Task: Send an email with the signature Kenneth Davis with the subject Apology for a shipping error and the message I would like to request a meeting to discuss the upcoming marketing event. from softage.6@softage.net to softage.10@softage.net and move the email from Sent Items to the folder Product development
Action: Mouse moved to (97, 91)
Screenshot: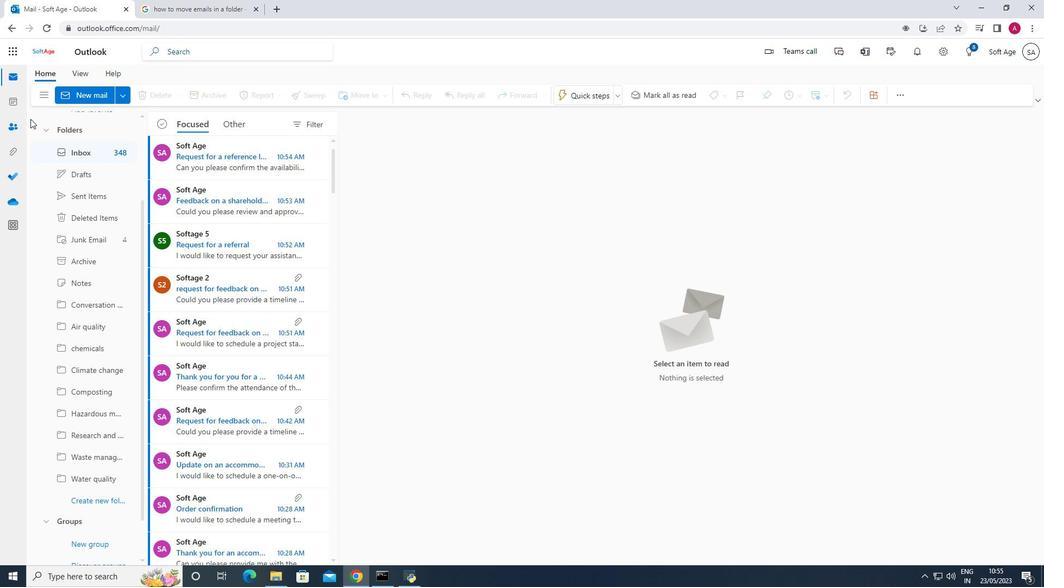 
Action: Mouse pressed left at (97, 91)
Screenshot: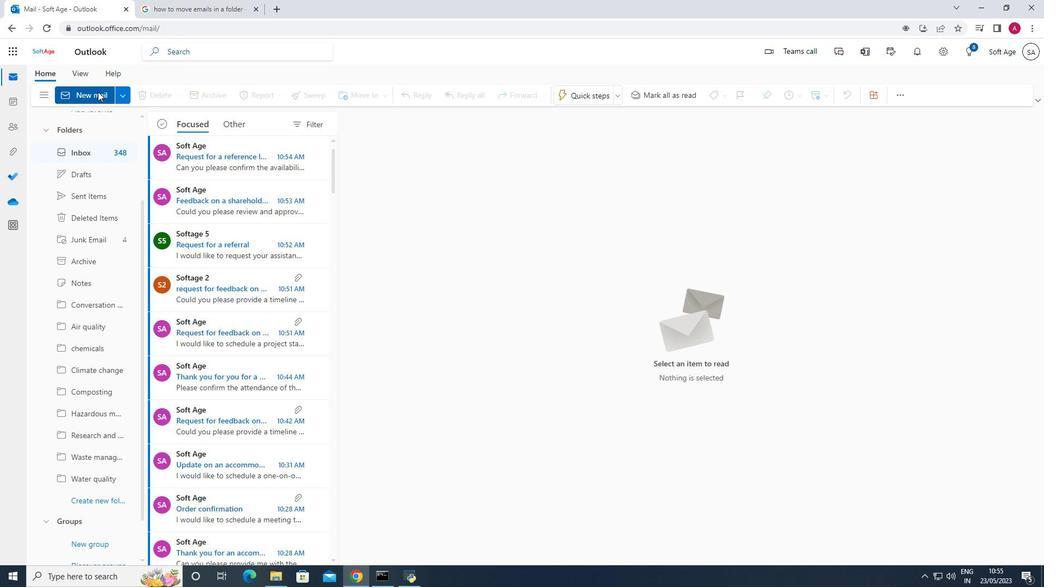 
Action: Mouse moved to (745, 91)
Screenshot: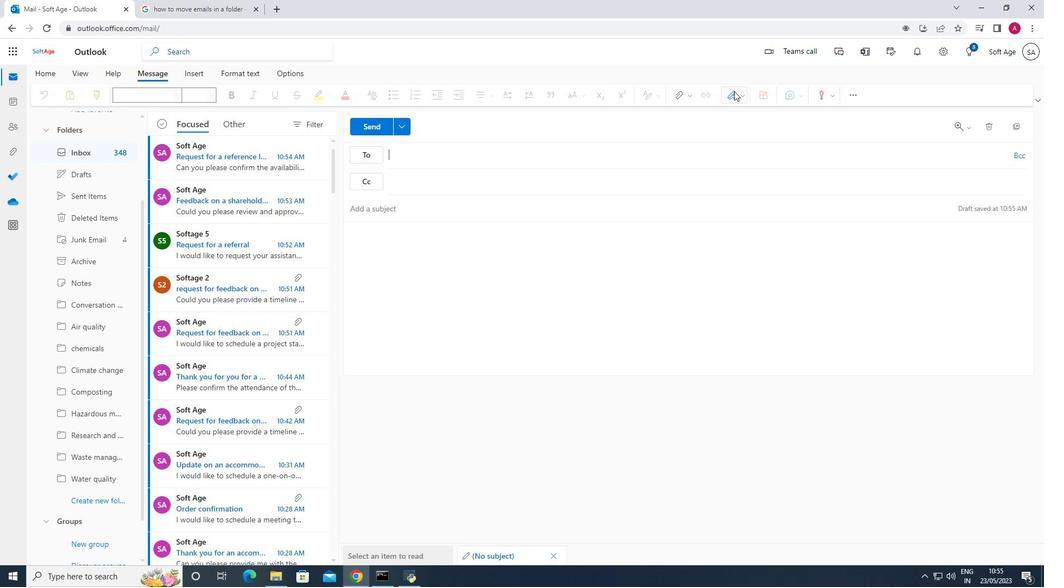 
Action: Mouse pressed left at (745, 91)
Screenshot: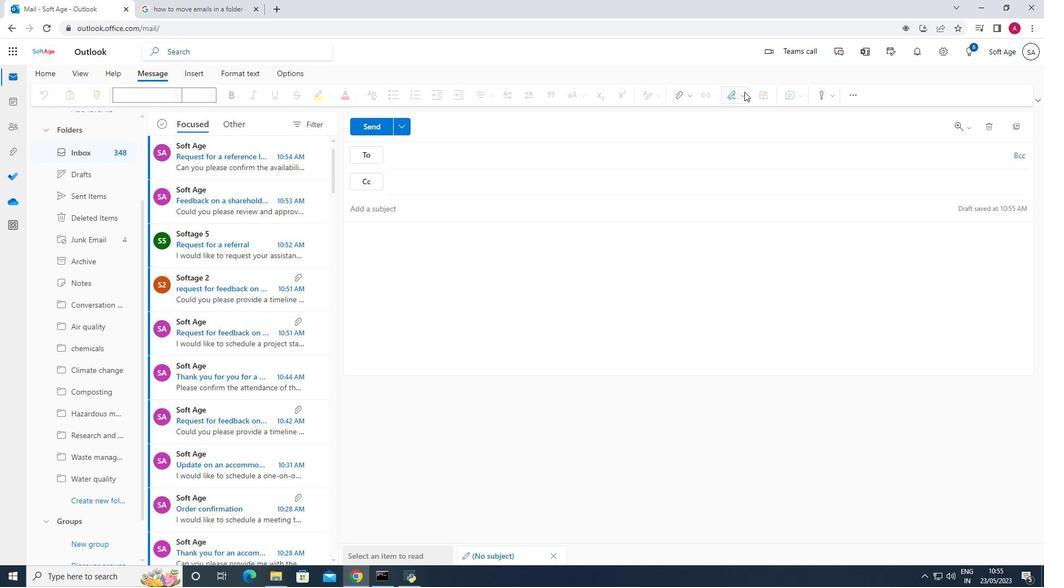 
Action: Mouse moved to (710, 139)
Screenshot: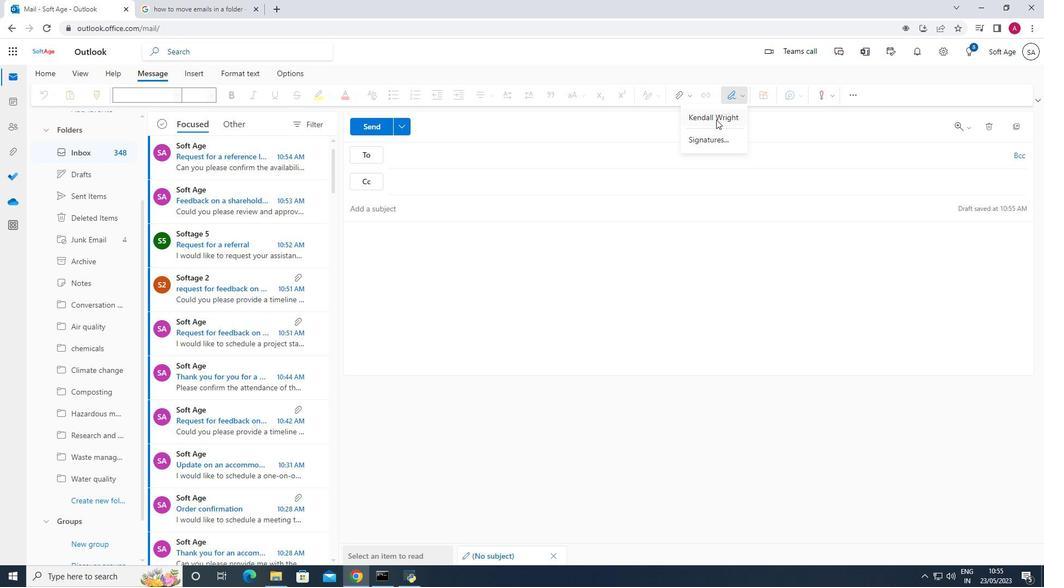 
Action: Mouse pressed left at (710, 139)
Screenshot: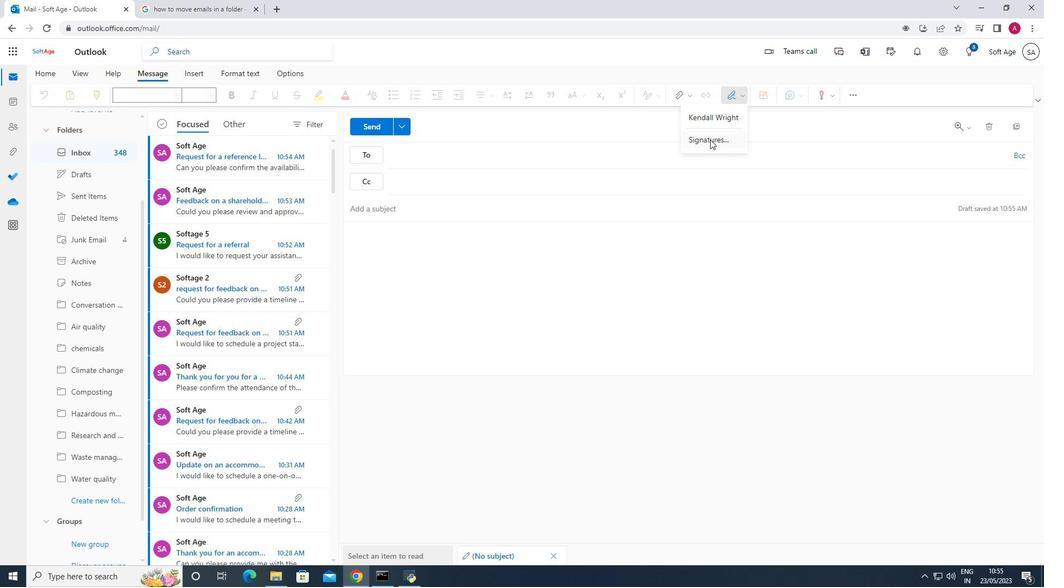 
Action: Mouse moved to (743, 182)
Screenshot: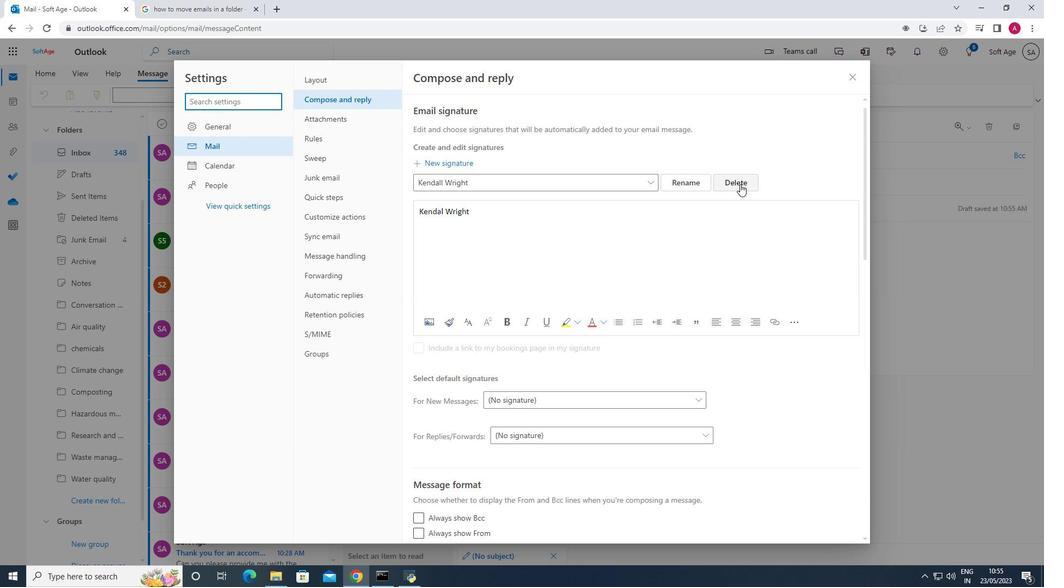 
Action: Mouse pressed left at (743, 182)
Screenshot: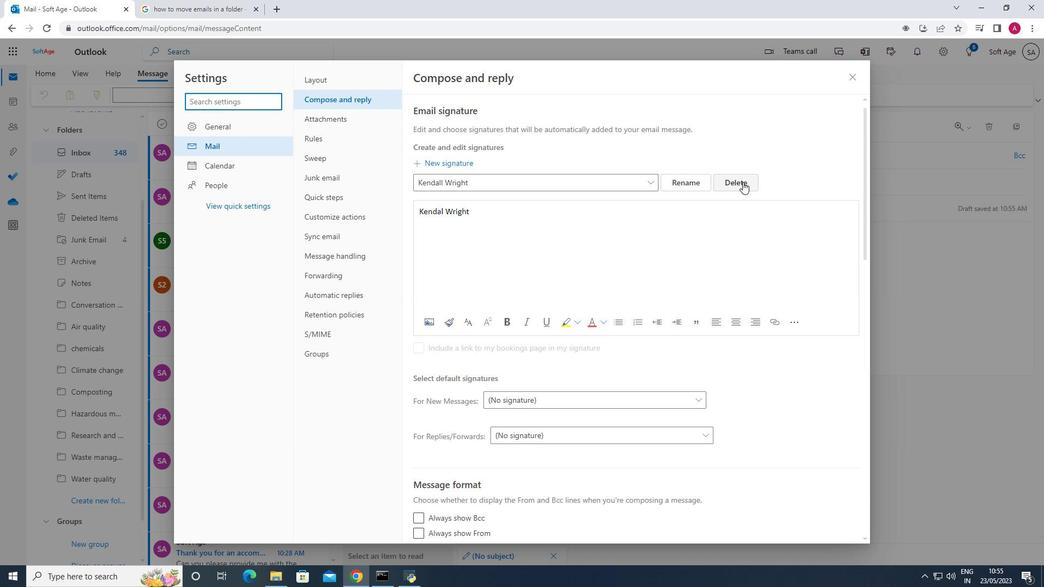 
Action: Mouse moved to (481, 183)
Screenshot: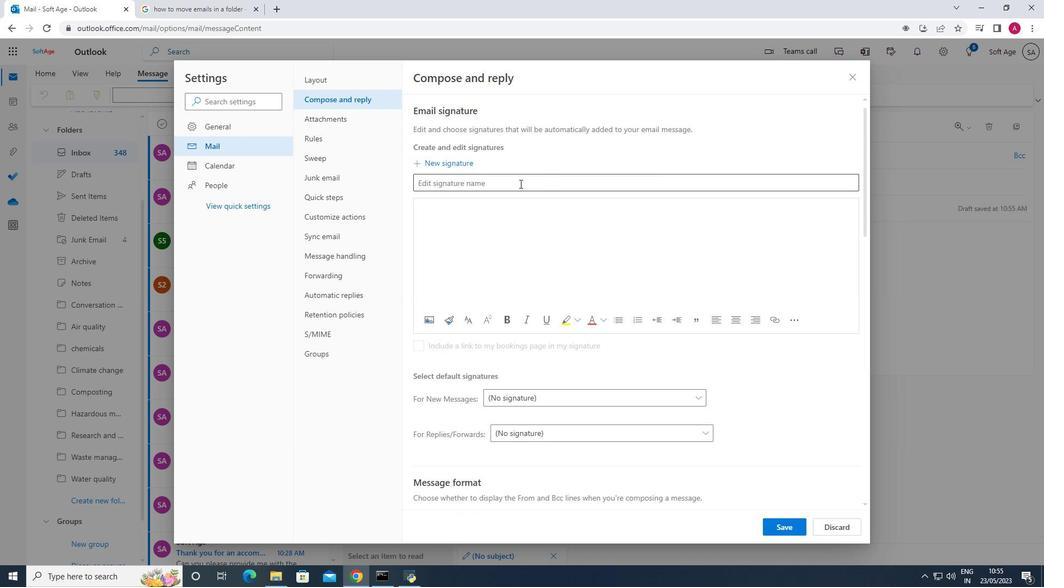 
Action: Mouse pressed left at (481, 183)
Screenshot: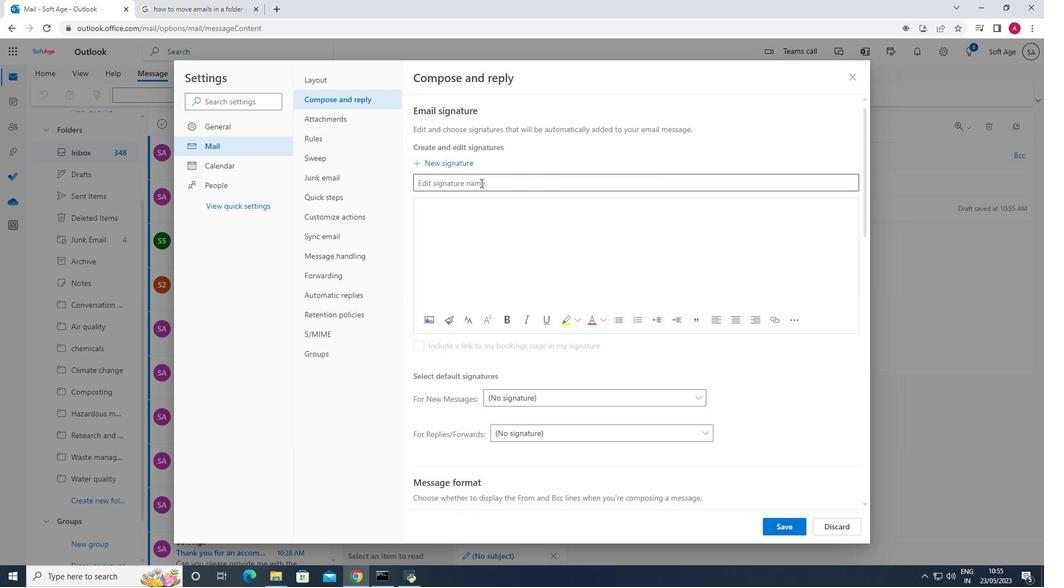 
Action: Key pressed <Key.shift_r>Kem<Key.backspace>nneth<Key.space><Key.shift>Davis
Screenshot: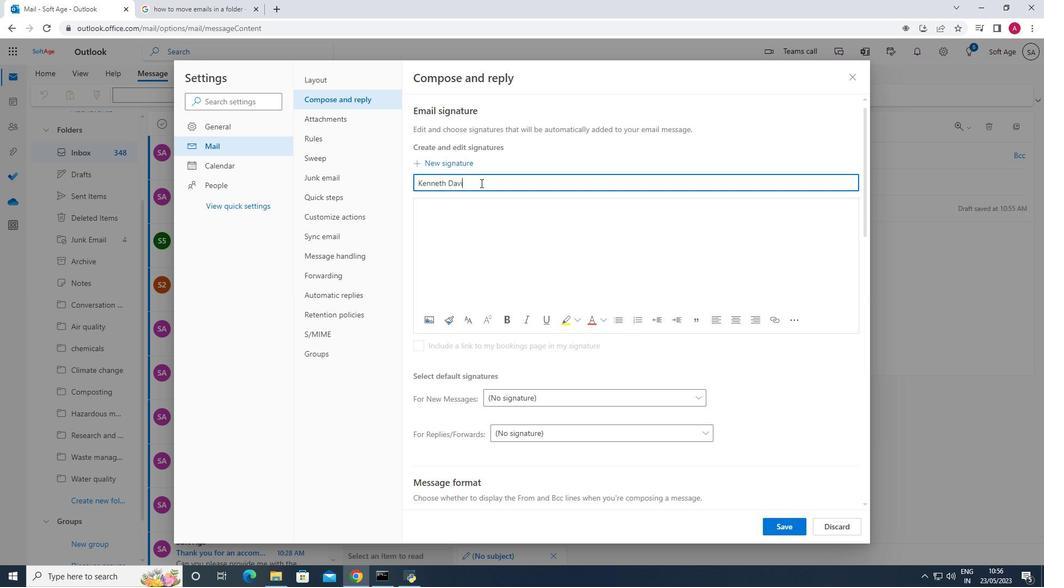 
Action: Mouse moved to (442, 198)
Screenshot: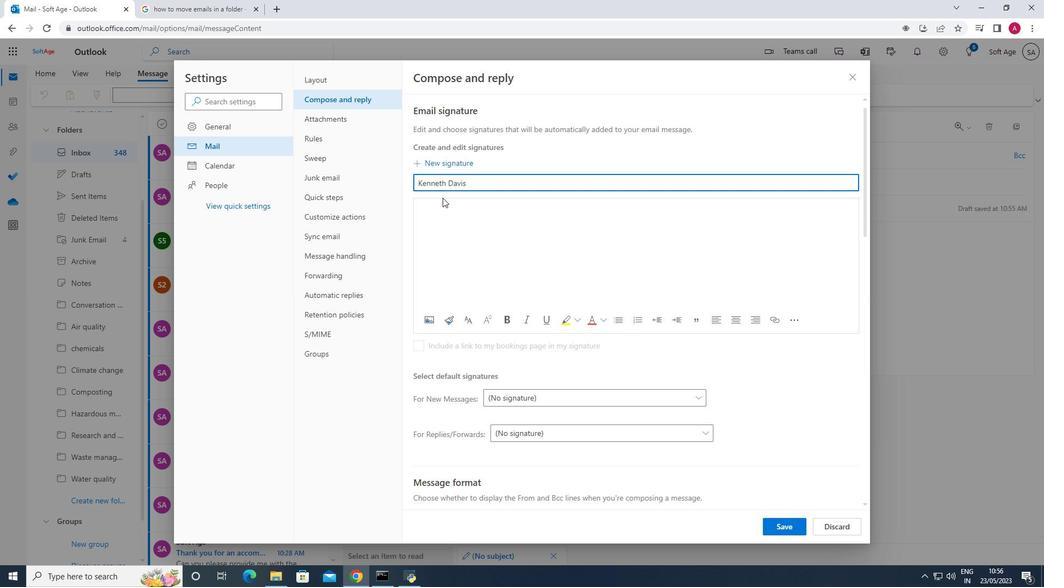
Action: Mouse pressed left at (442, 198)
Screenshot: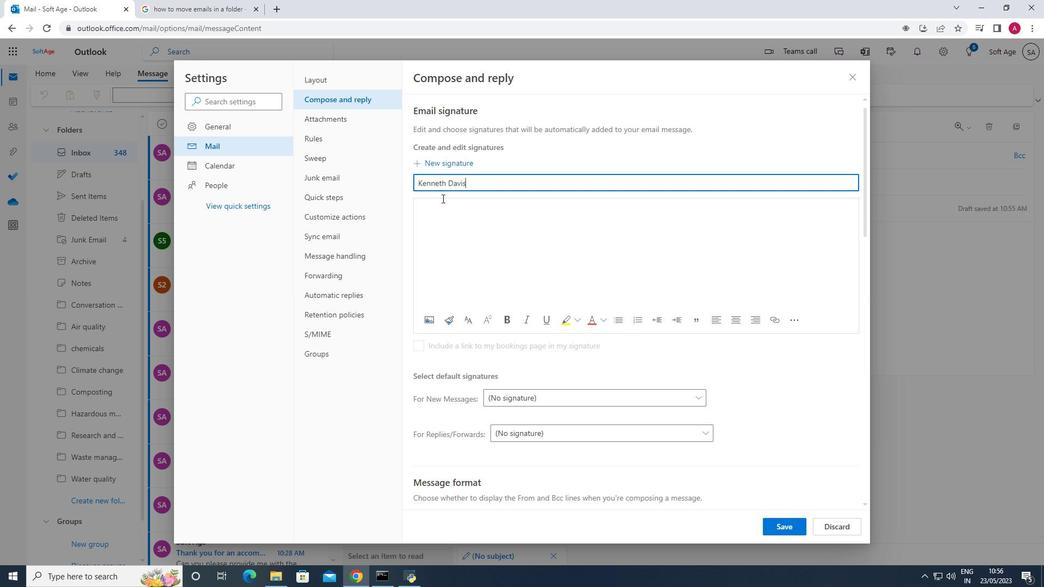 
Action: Key pressed <Key.shift_r>Kenneth<Key.space><Key.shift_r><Key.shift_r><Key.shift_r><Key.shift_r><Key.shift_r><Key.shift_r><Key.shift_r><Key.shift_r><Key.shift_r><Key.shift_r><Key.shift_r><Key.shift_r><Key.shift_r><Key.shift_r><Key.shift_r><Key.shift_r><Key.shift_r><Key.shift_r><Key.shift_r><Key.shift_r><Key.shift_r><Key.shift_r><Key.shift_r><Key.shift_r><Key.shift_r><Key.shift_r><Key.shift_r><Key.shift_r>Davis
Screenshot: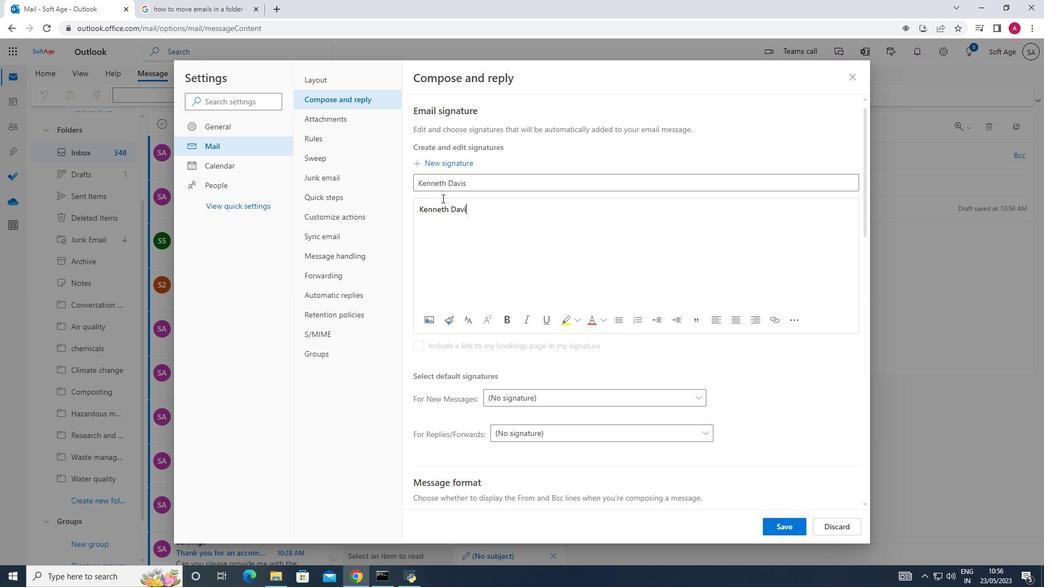 
Action: Mouse moved to (793, 524)
Screenshot: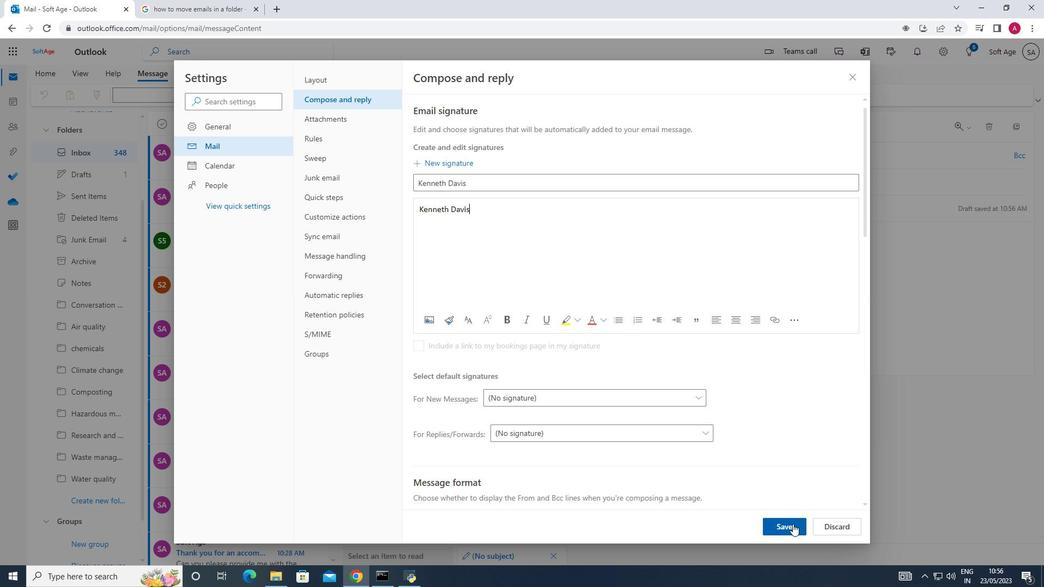 
Action: Mouse pressed left at (793, 524)
Screenshot: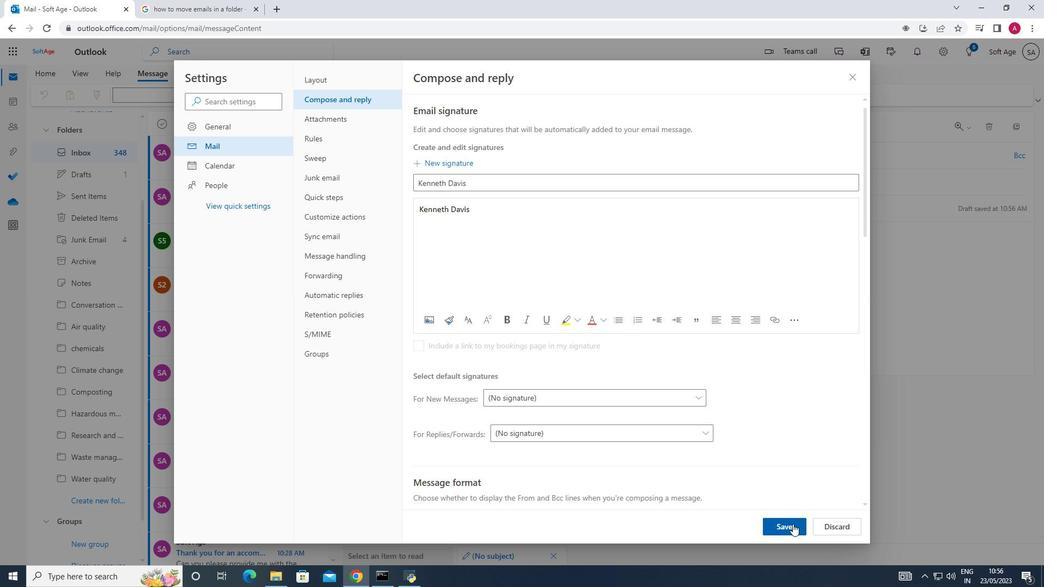 
Action: Mouse pressed left at (793, 524)
Screenshot: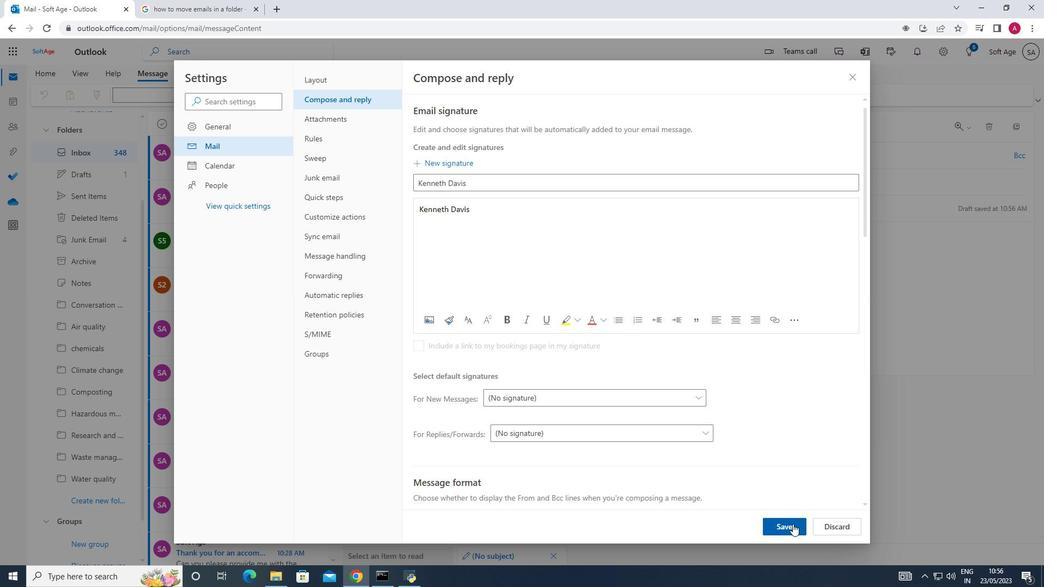 
Action: Mouse moved to (854, 82)
Screenshot: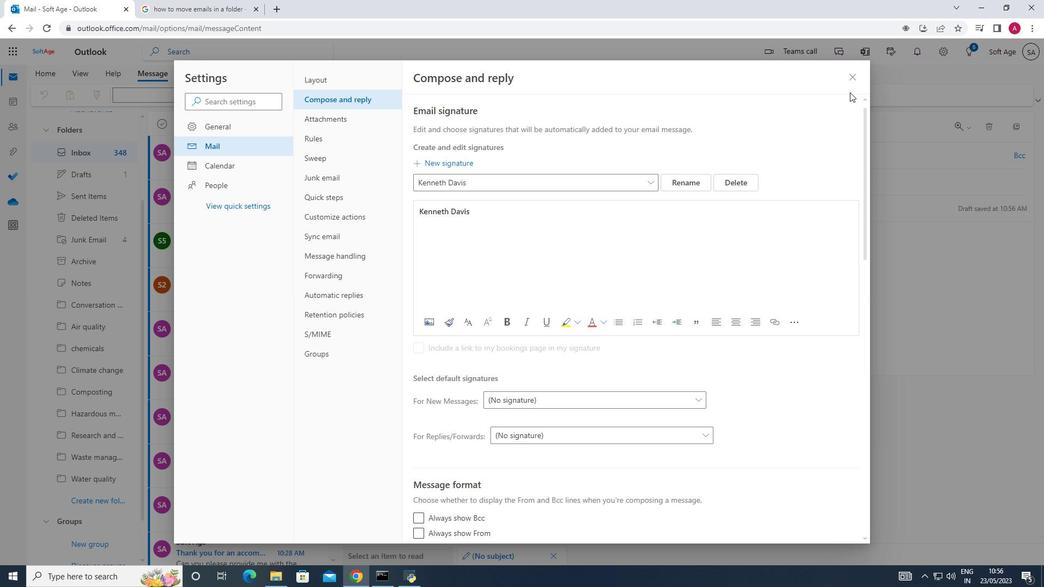 
Action: Mouse pressed left at (854, 82)
Screenshot: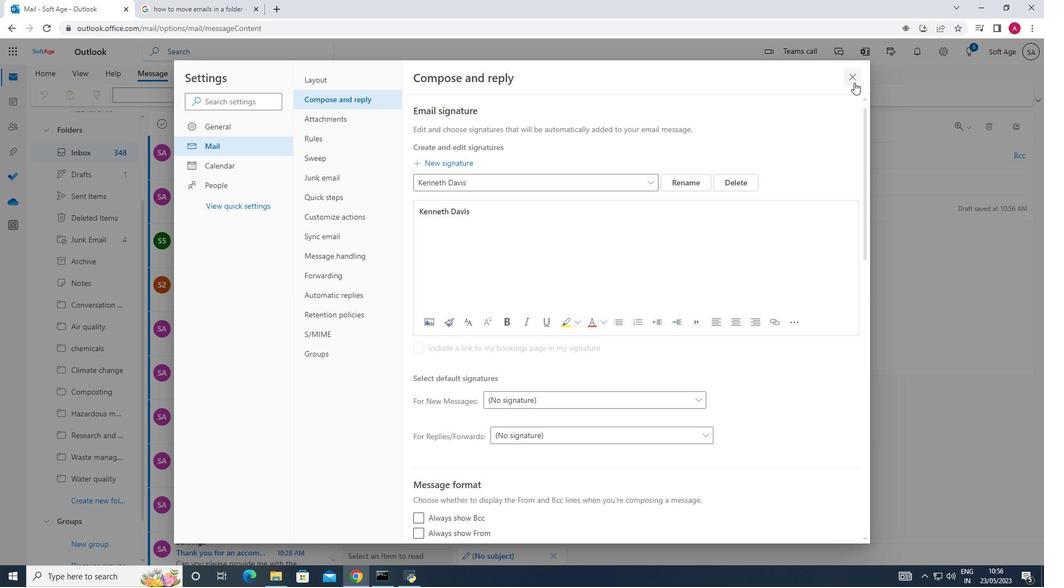 
Action: Mouse moved to (746, 94)
Screenshot: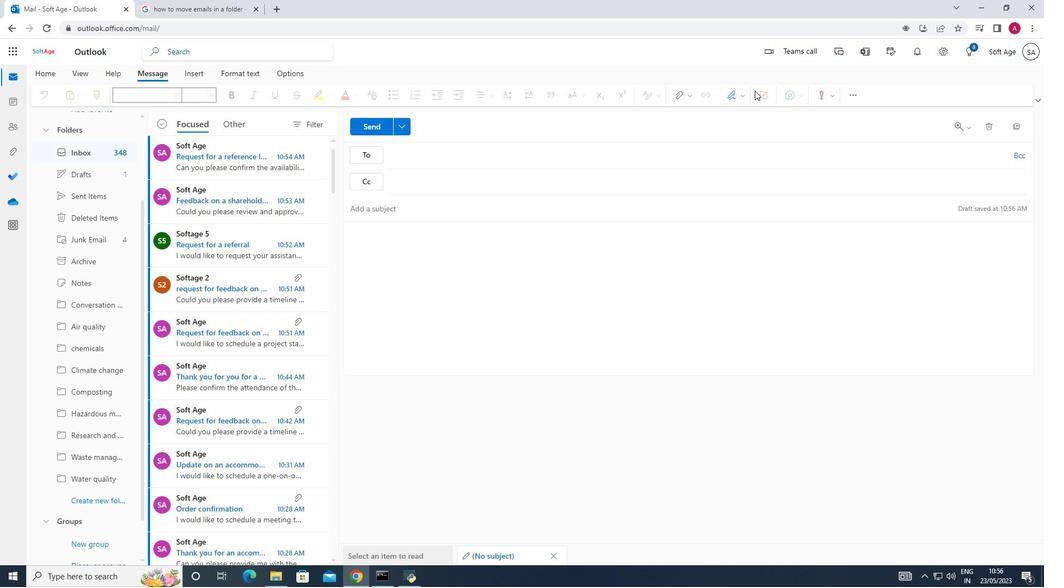 
Action: Mouse pressed left at (746, 94)
Screenshot: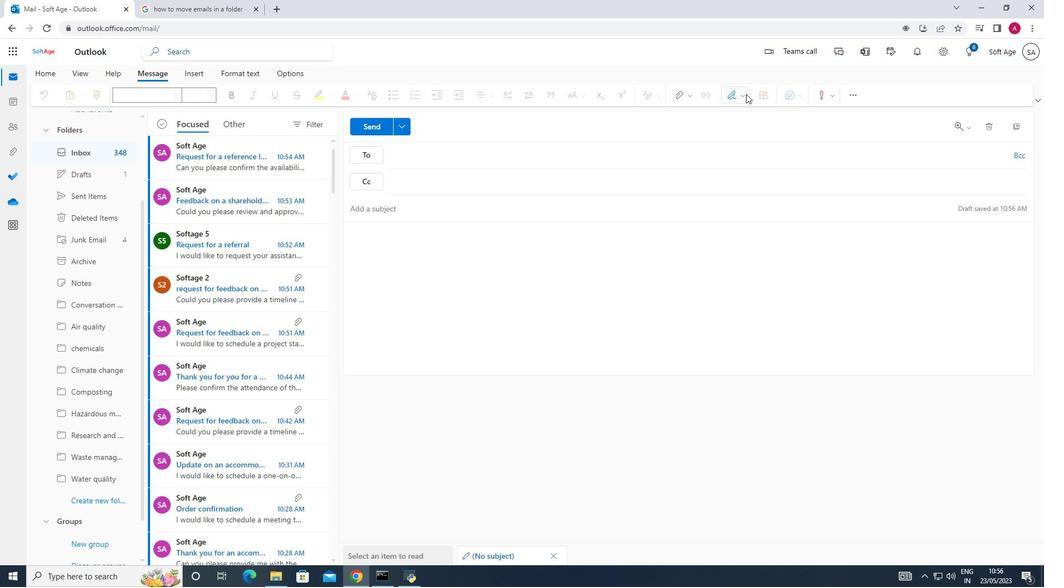 
Action: Mouse pressed left at (746, 94)
Screenshot: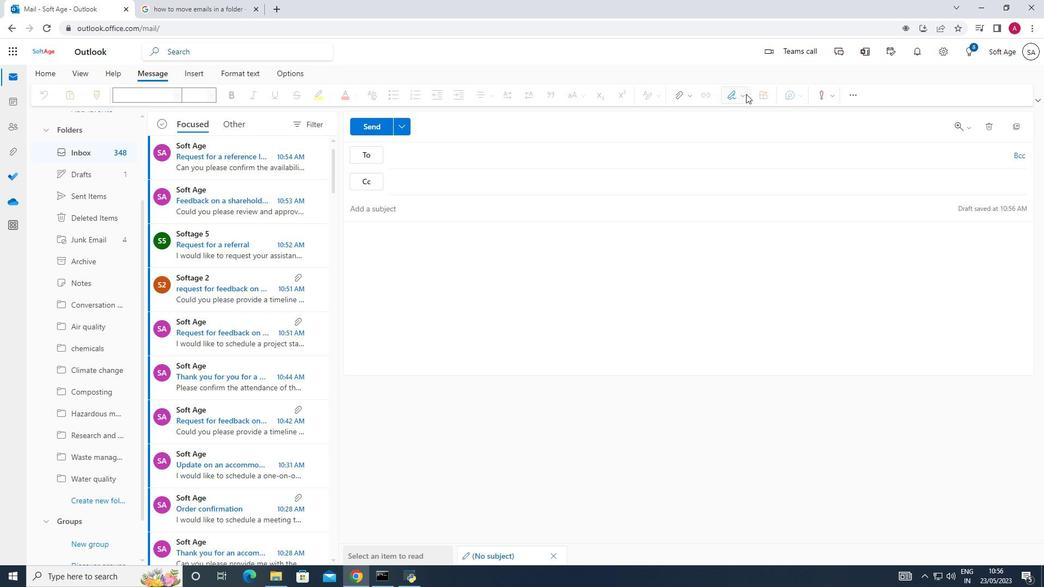 
Action: Mouse moved to (736, 96)
Screenshot: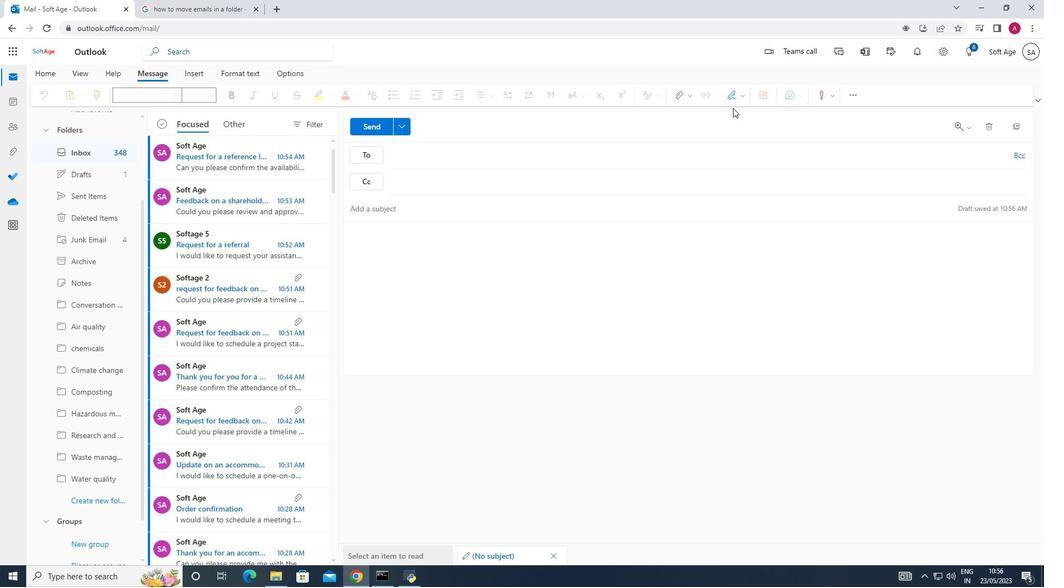 
Action: Mouse pressed left at (736, 96)
Screenshot: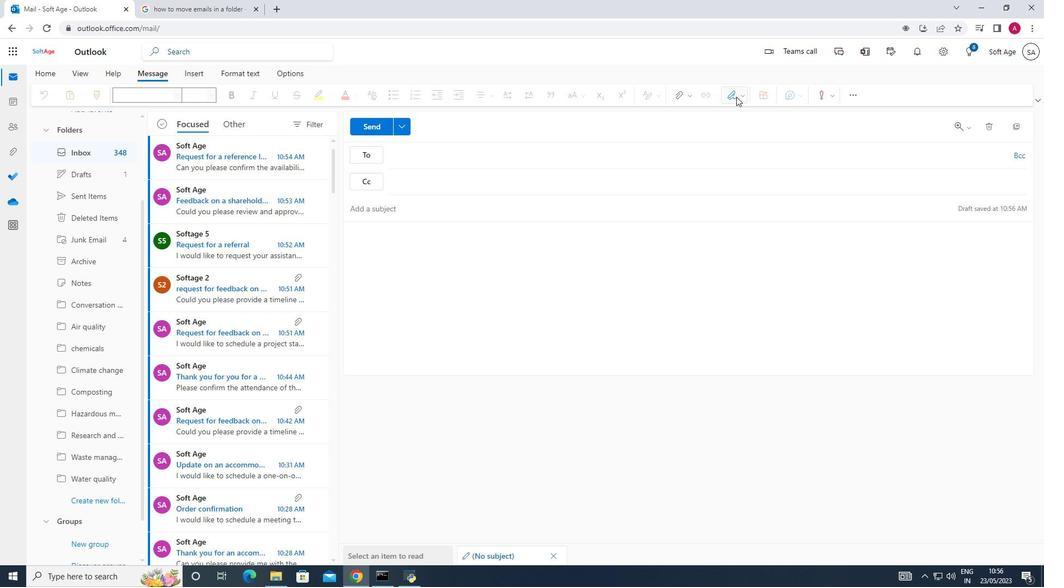 
Action: Mouse moved to (717, 121)
Screenshot: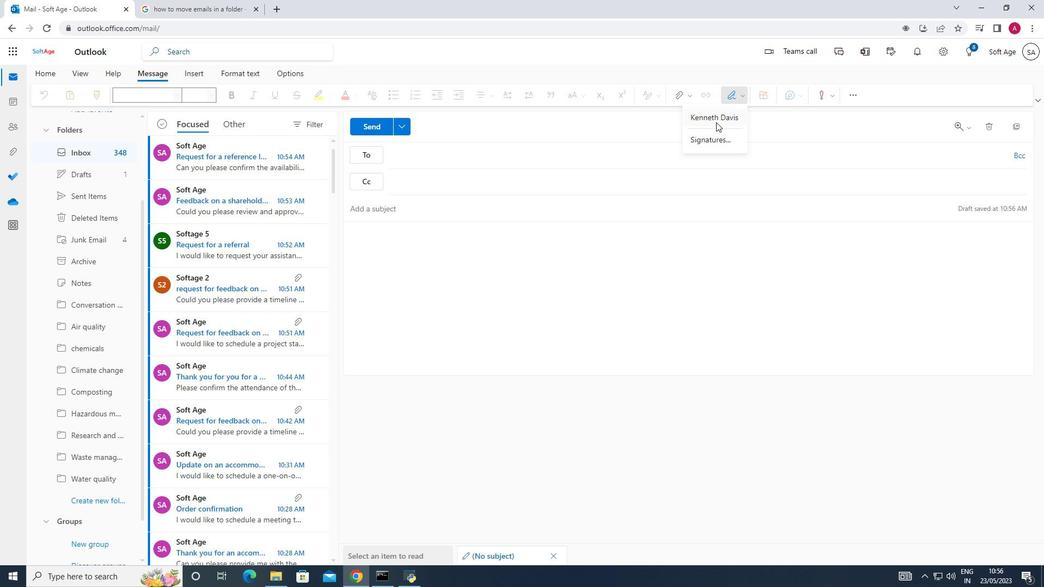 
Action: Mouse pressed left at (717, 121)
Screenshot: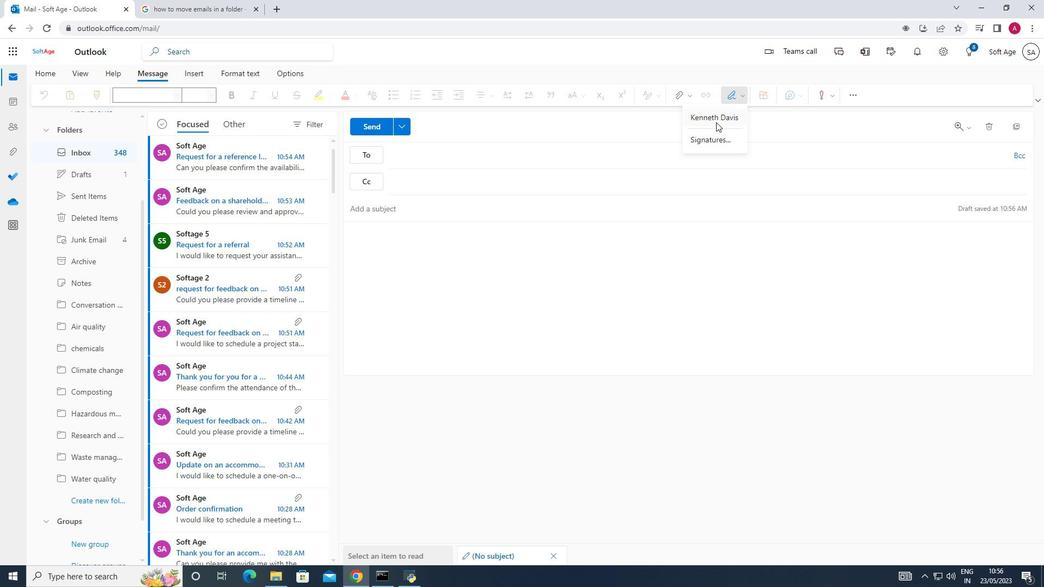 
Action: Mouse moved to (380, 200)
Screenshot: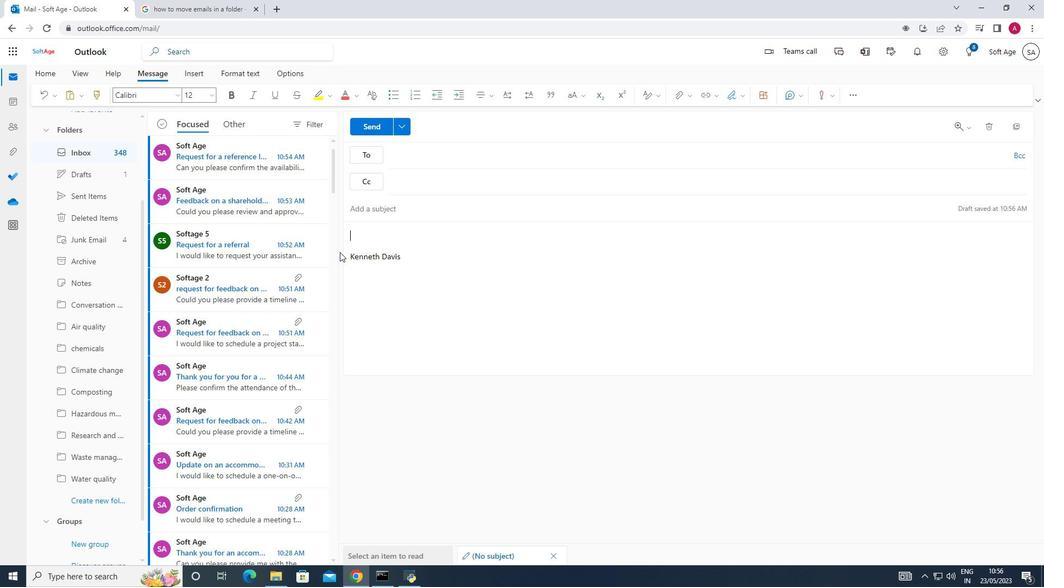 
Action: Mouse pressed left at (380, 200)
Screenshot: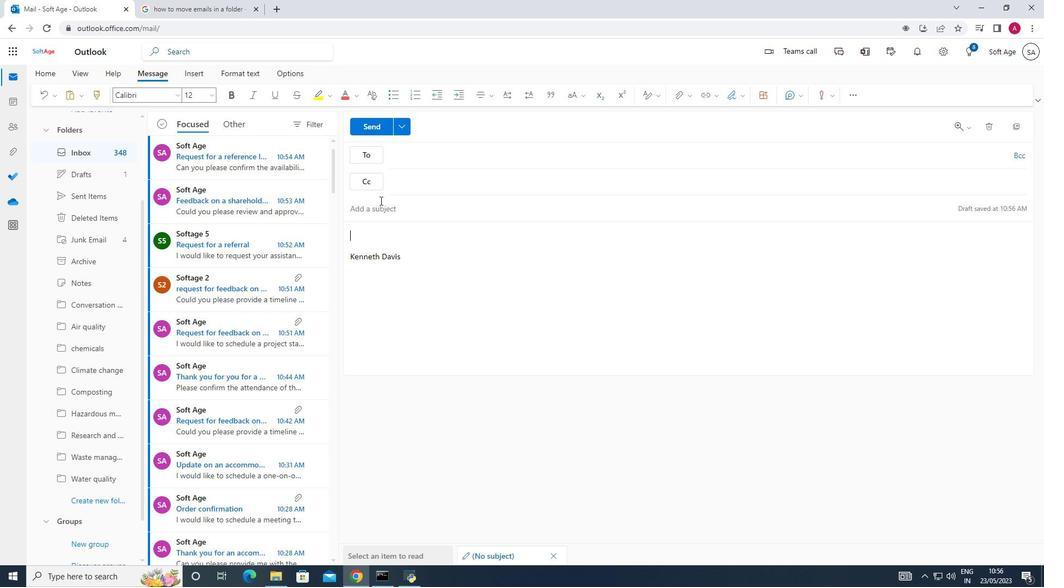 
Action: Mouse moved to (373, 212)
Screenshot: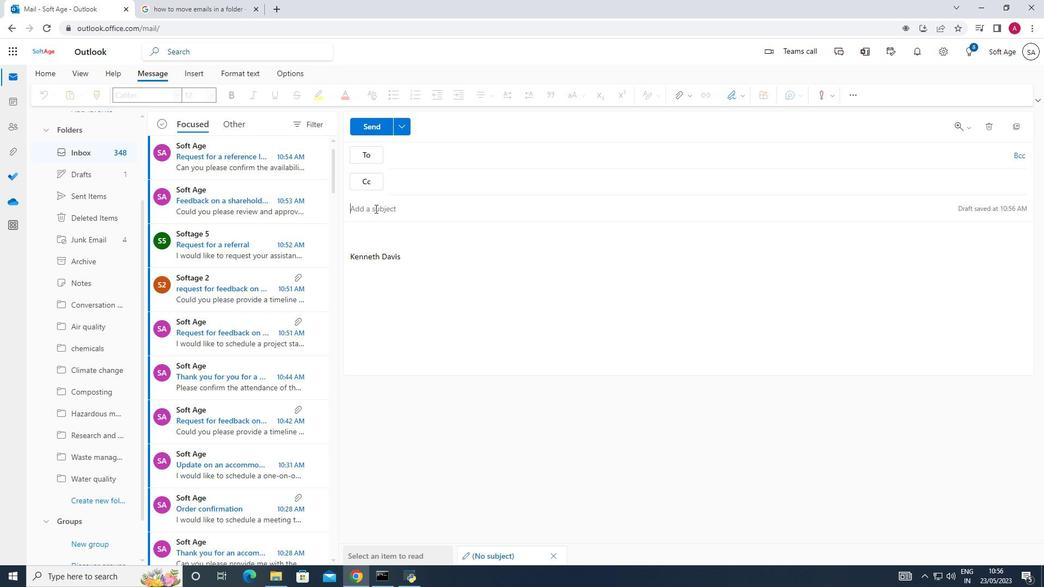 
Action: Key pressed <Key.shift>Apolof<Key.backspace>gy<Key.space>for<Key.space>a<Key.space>shipping<Key.space>error<Key.space>
Screenshot: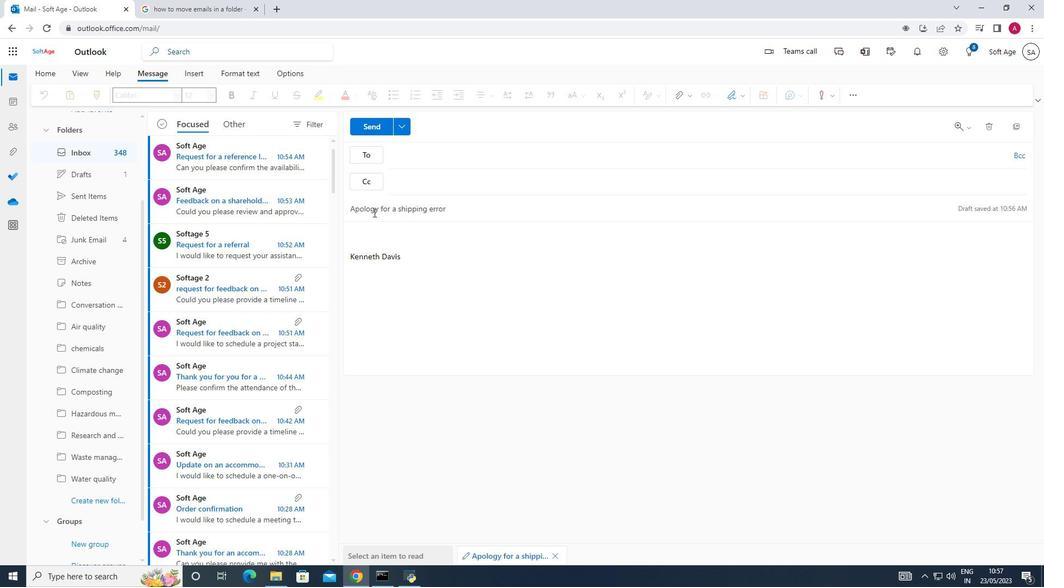
Action: Mouse moved to (365, 232)
Screenshot: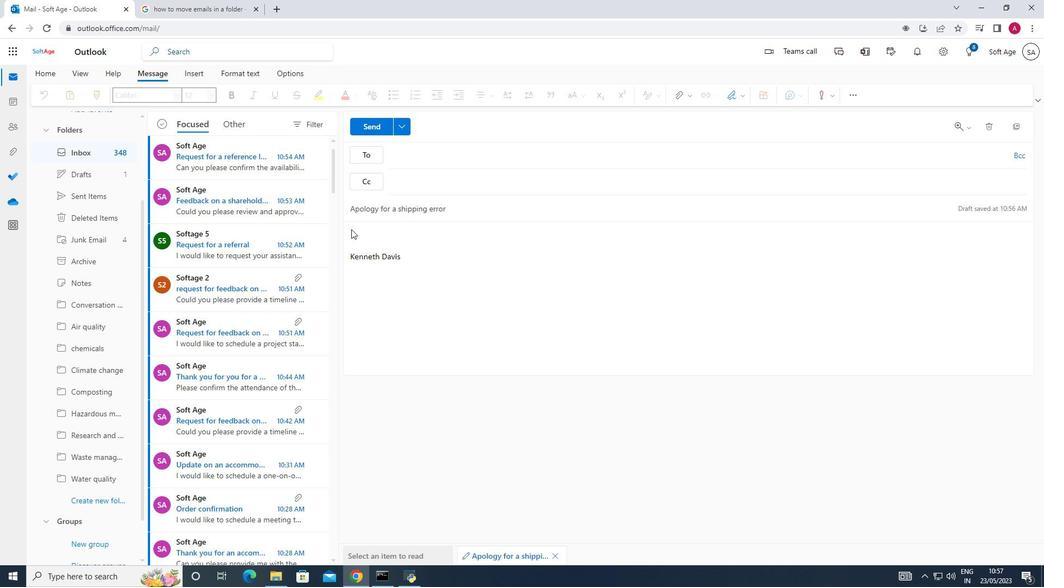 
Action: Mouse pressed left at (365, 232)
Screenshot: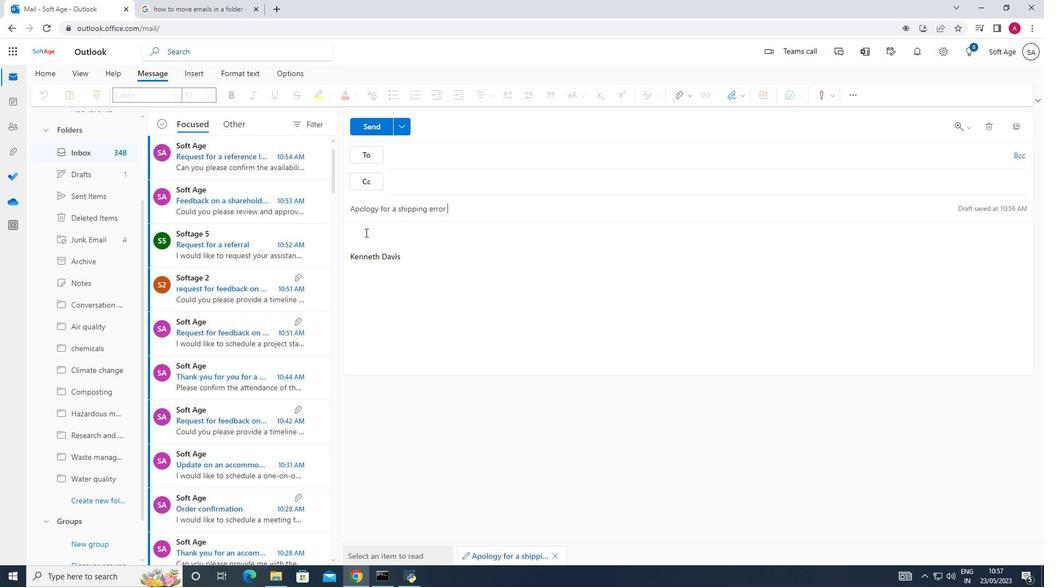 
Action: Mouse pressed left at (365, 232)
Screenshot: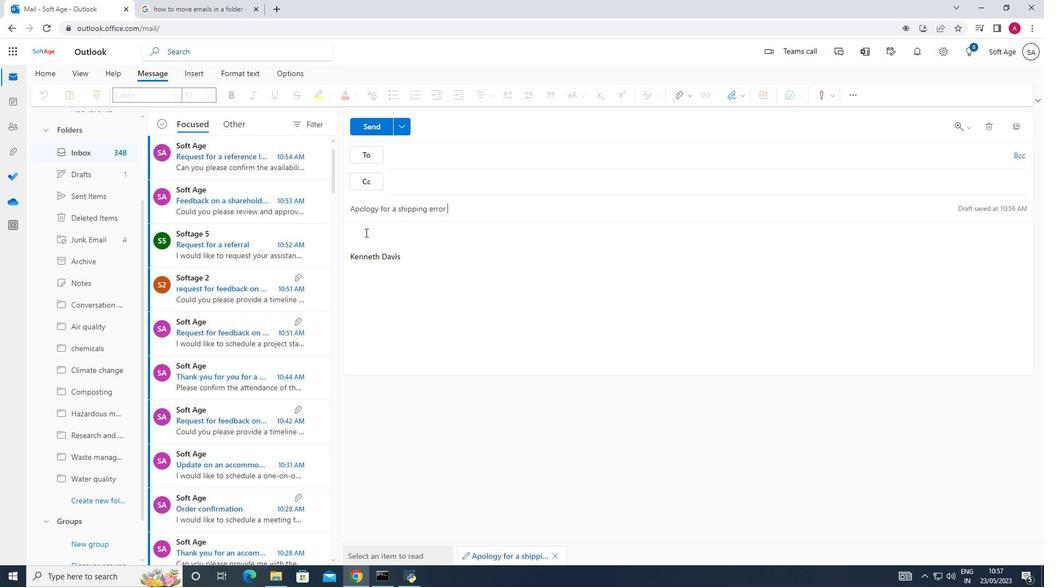 
Action: Mouse moved to (365, 232)
Screenshot: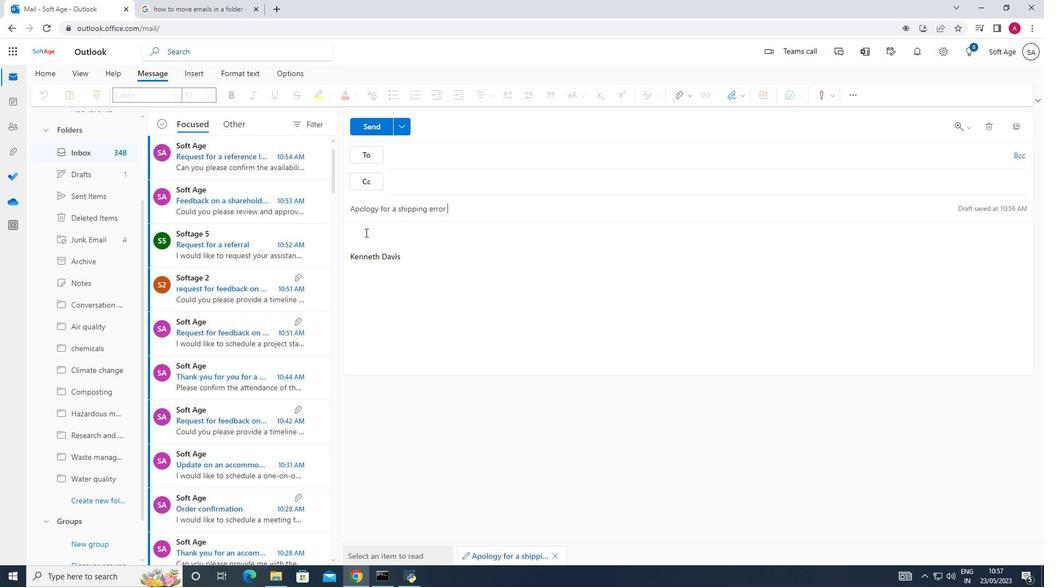 
Action: Key pressed <Key.shift><Key.shift><Key.shift><Key.shift><Key.shift><Key.shift><Key.shift><Key.shift><Key.shift><Key.shift><Key.shift><Key.shift><Key.shift><Key.shift><Key.shift_r>I<Key.space>would<Key.space>like<Key.space>to<Key.space>request<Key.space>a<Key.space>meeting<Key.space>to<Key.space>discuss<Key.space>the<Key.space>upca<Key.backspace>oming<Key.space>marketing<Key.space>event.
Screenshot: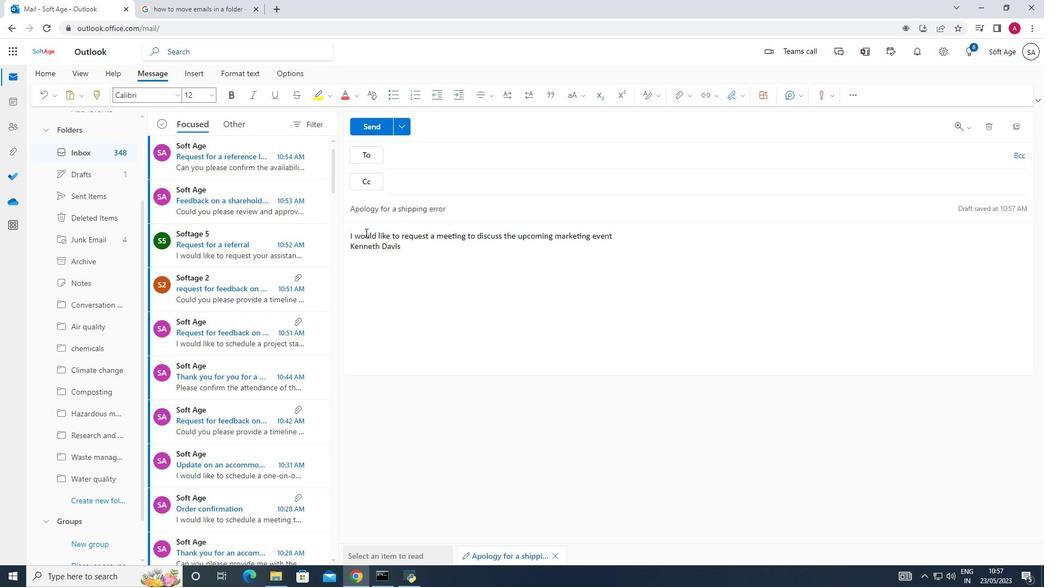 
Action: Mouse moved to (396, 153)
Screenshot: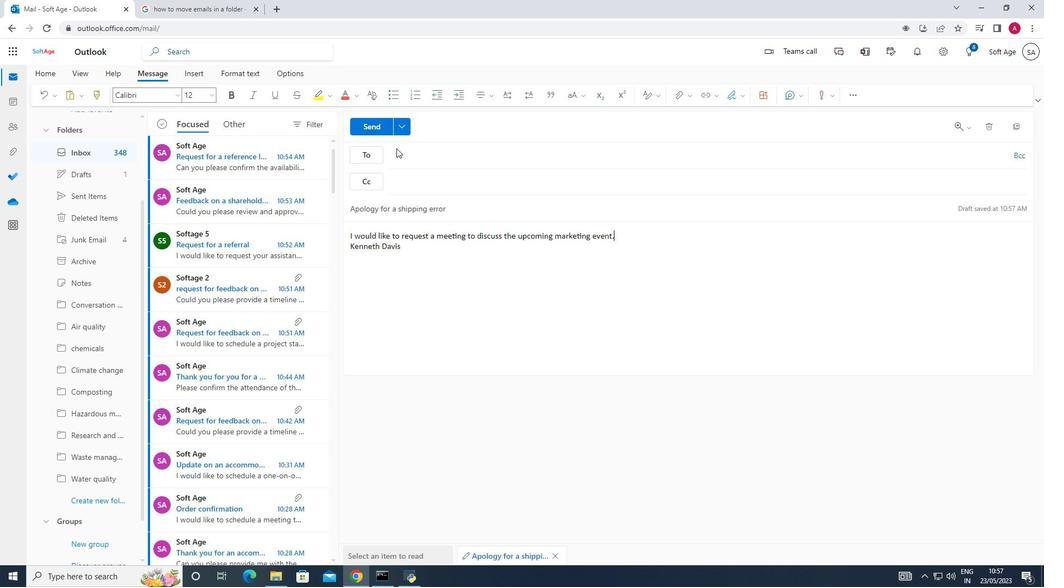 
Action: Mouse pressed left at (396, 153)
Screenshot: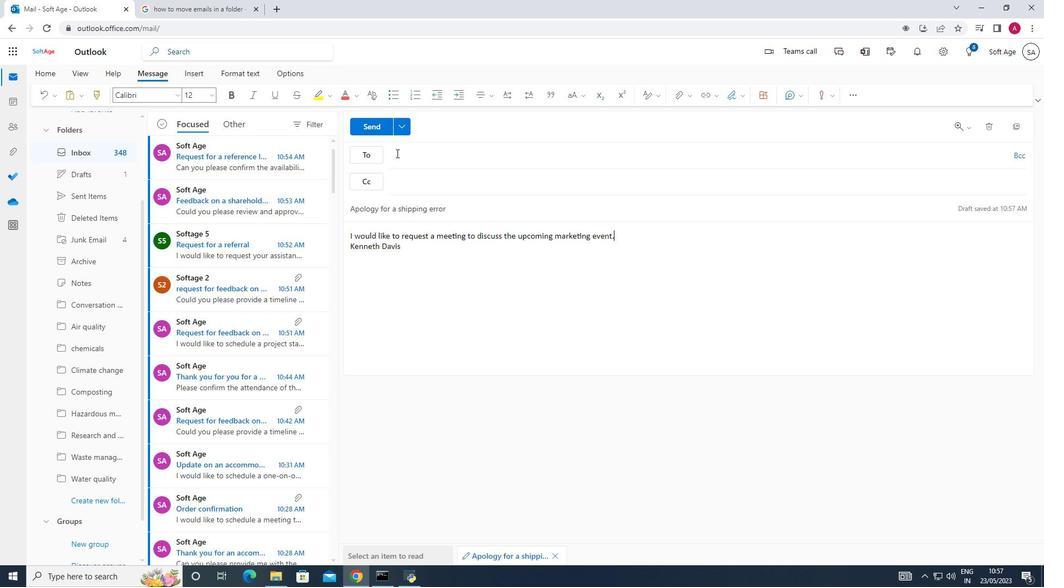 
Action: Key pressed softage.10<Key.shift>@
Screenshot: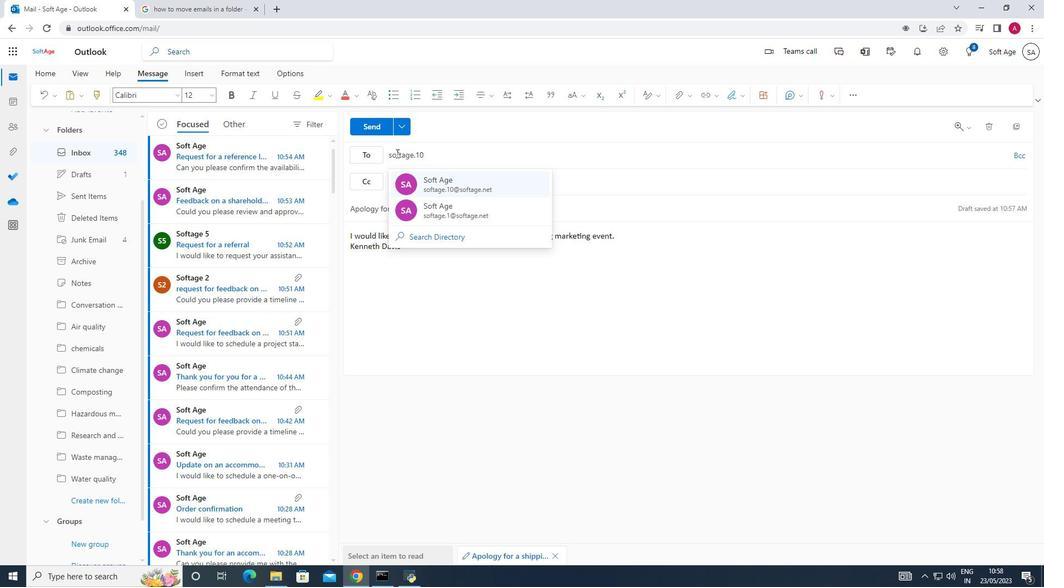 
Action: Mouse moved to (445, 189)
Screenshot: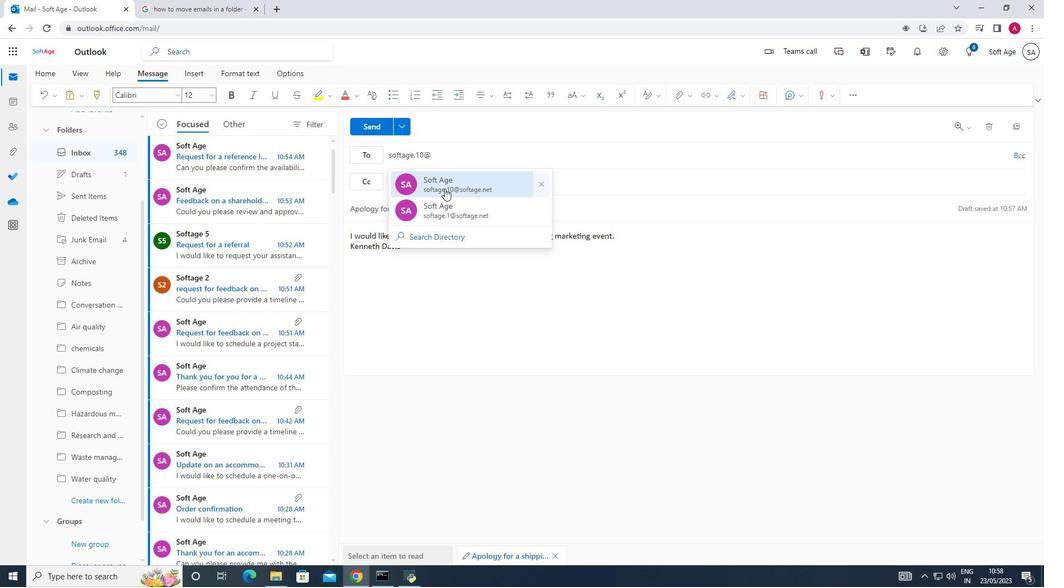 
Action: Mouse pressed left at (445, 189)
Screenshot: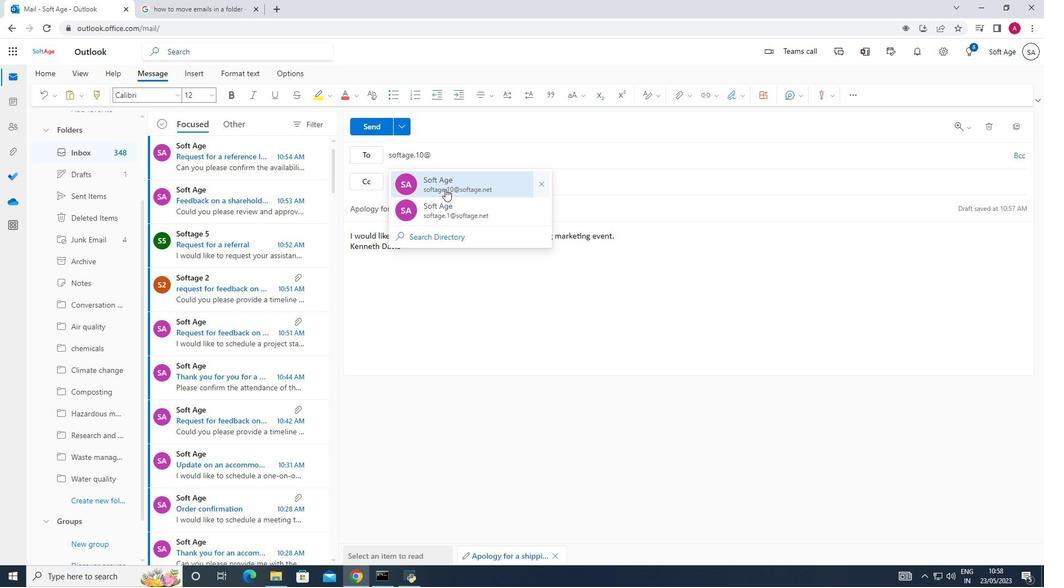 
Action: Mouse moved to (363, 120)
Screenshot: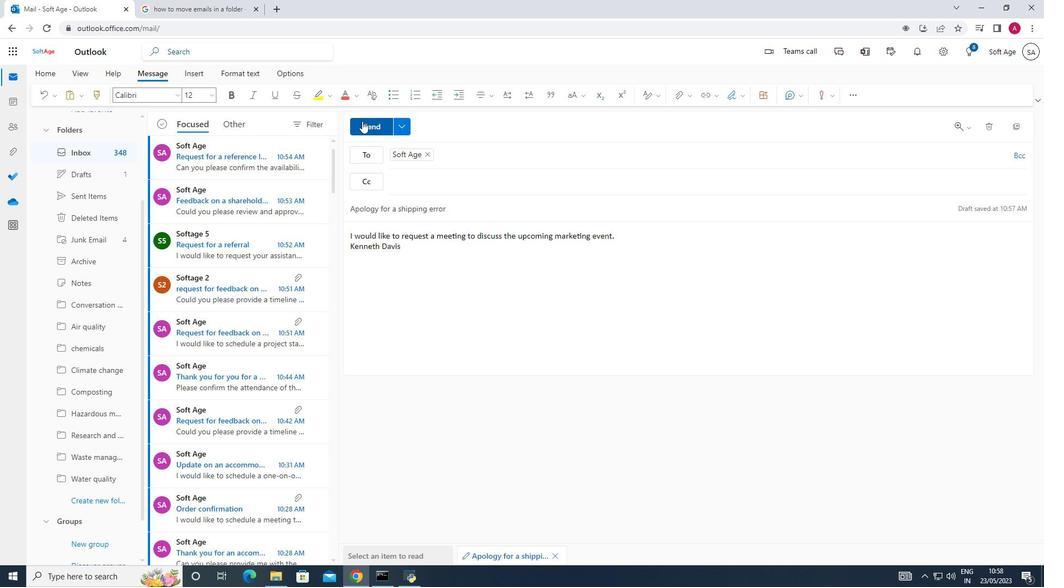 
Action: Mouse pressed left at (363, 120)
Screenshot: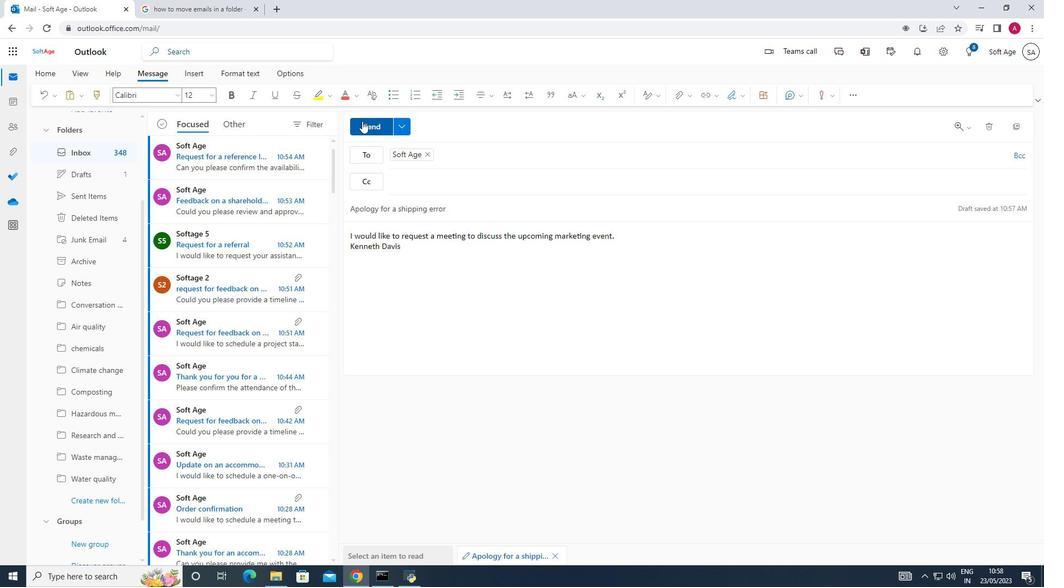 
Action: Mouse moved to (122, 500)
Screenshot: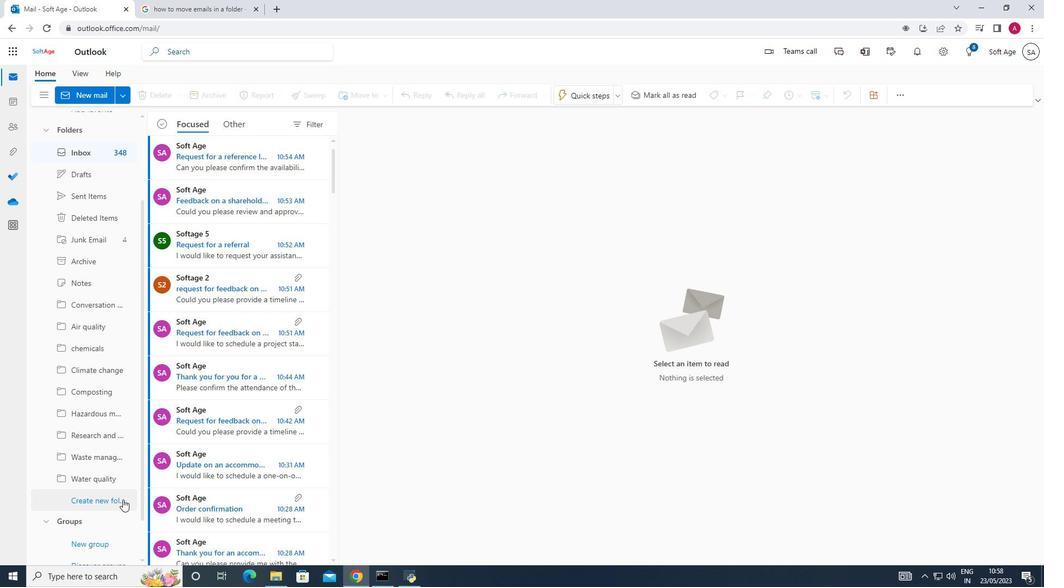 
Action: Mouse pressed left at (122, 500)
Screenshot: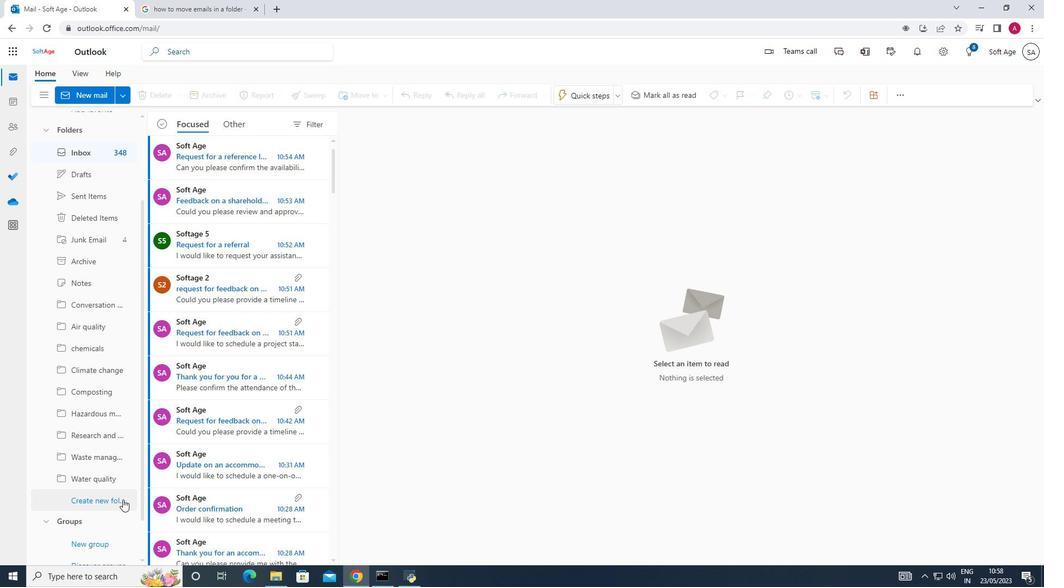 
Action: Mouse moved to (88, 500)
Screenshot: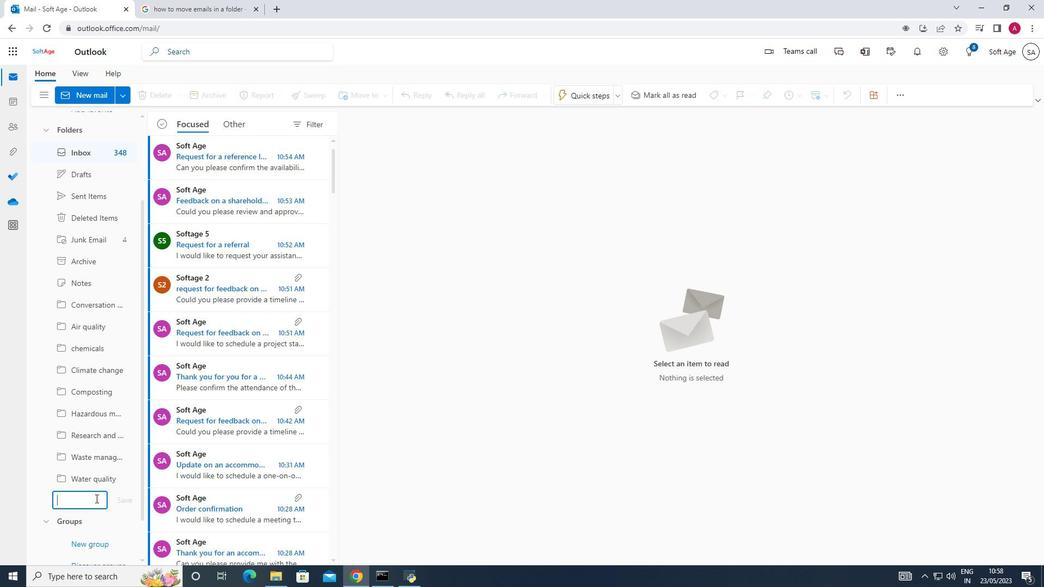 
Action: Mouse pressed left at (88, 500)
Screenshot: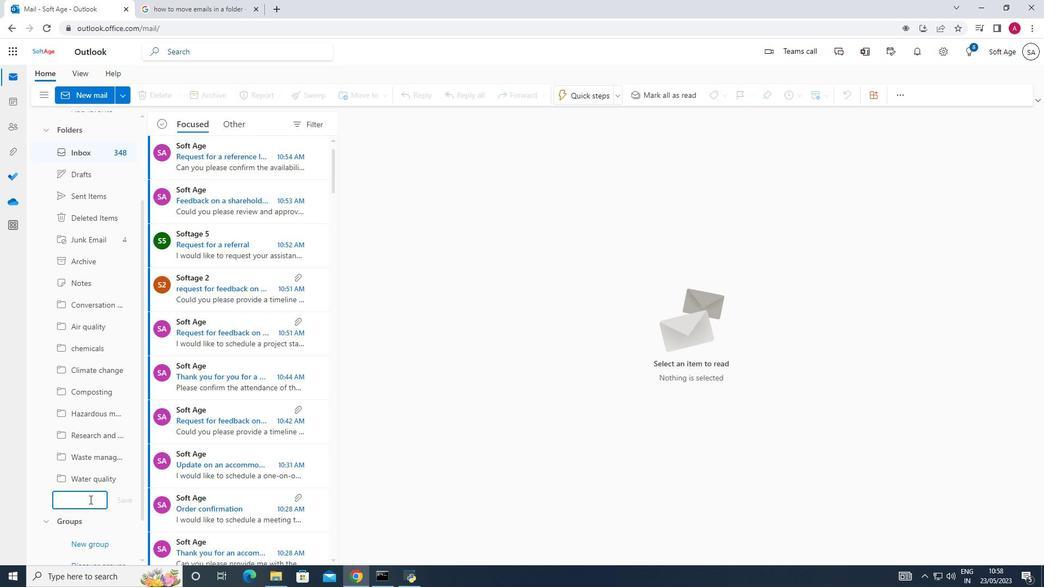 
Action: Mouse moved to (89, 492)
Screenshot: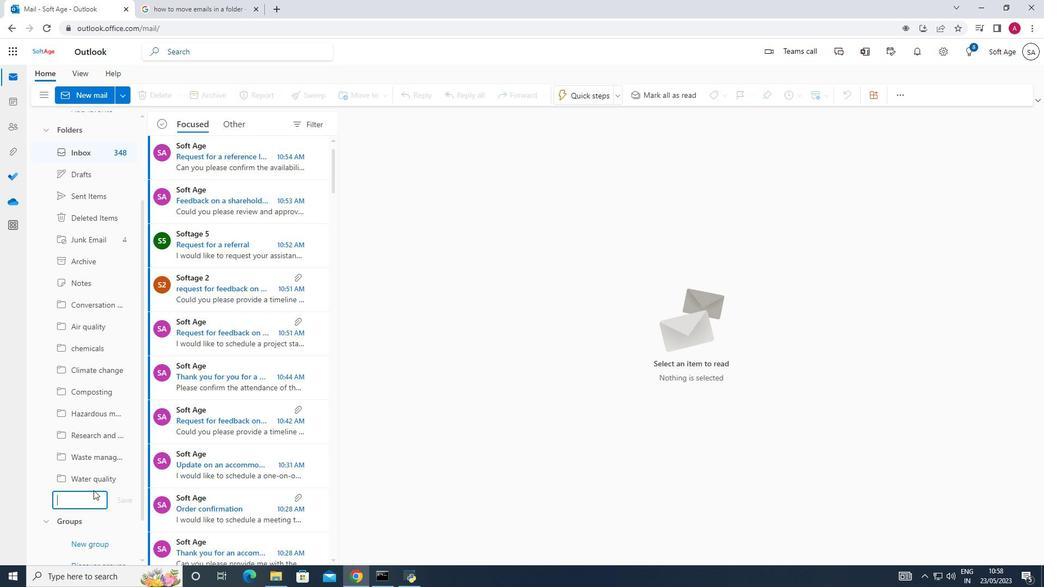 
Action: Key pressed <Key.shift_r>Product<Key.space>development<Key.enter>
Screenshot: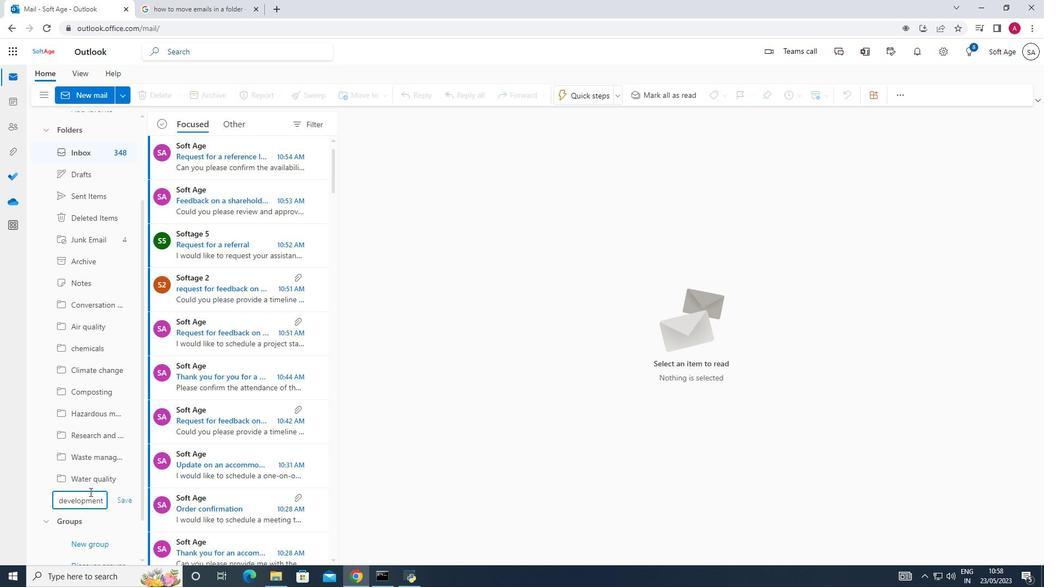 
Action: Mouse moved to (97, 191)
Screenshot: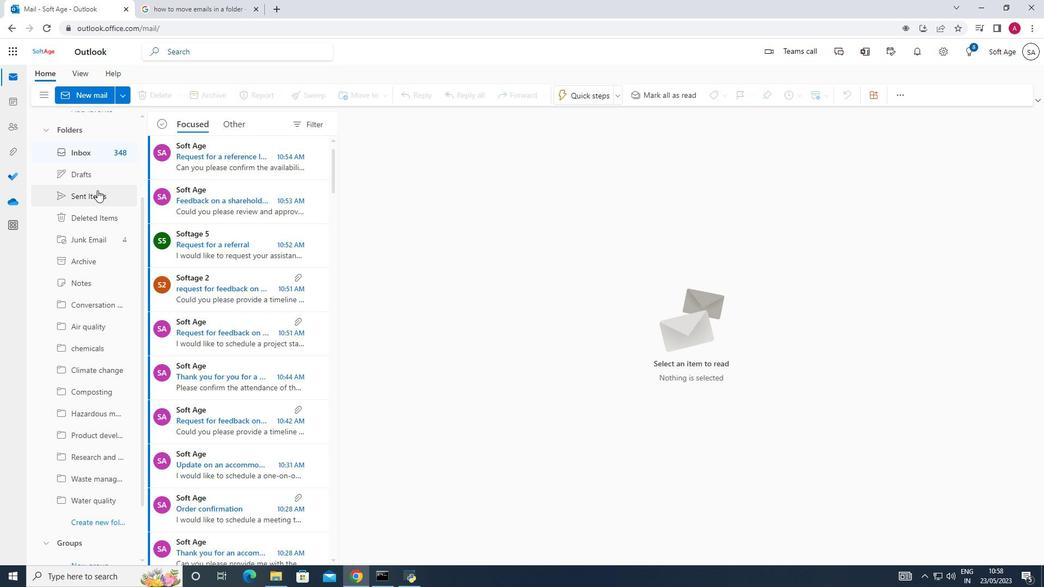 
Action: Mouse pressed left at (97, 191)
Screenshot: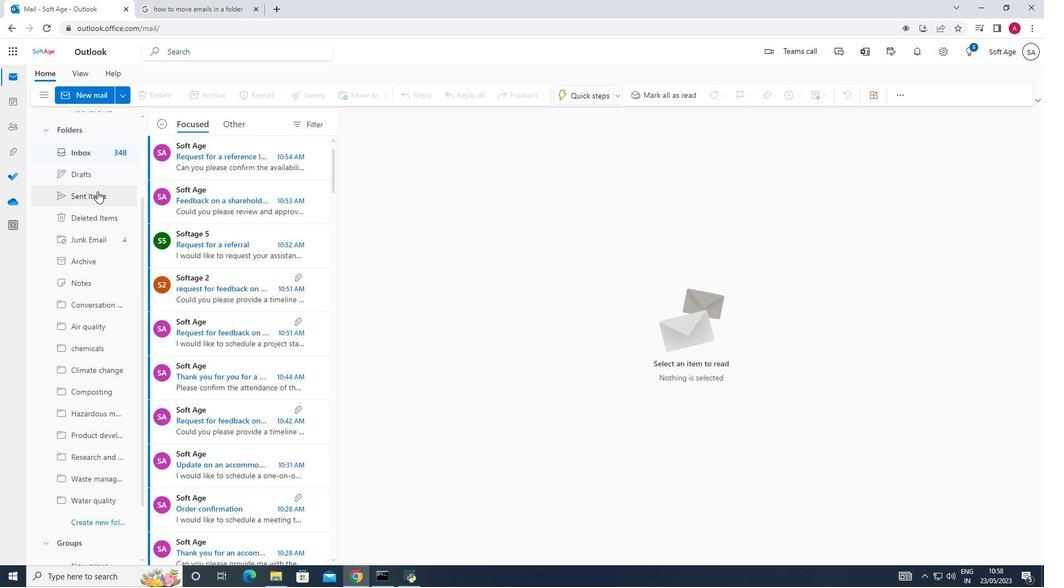 
Action: Mouse moved to (205, 183)
Screenshot: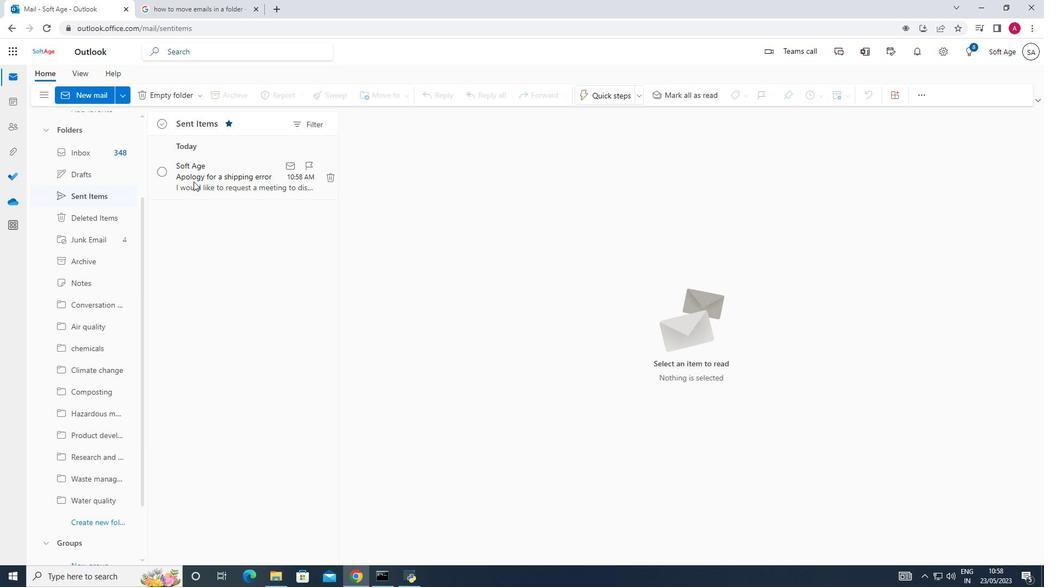 
Action: Mouse pressed right at (205, 183)
Screenshot: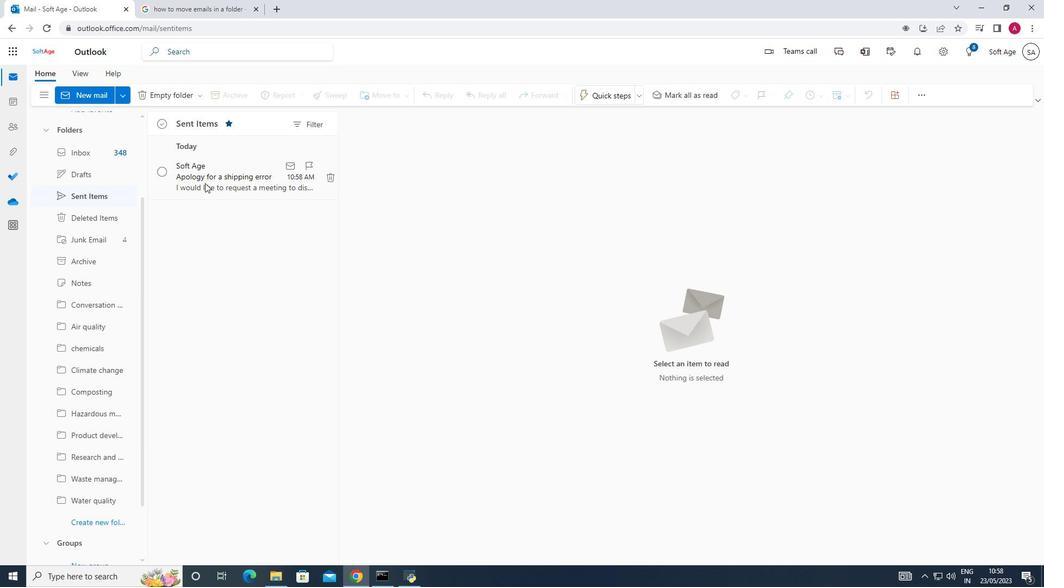 
Action: Mouse moved to (232, 228)
Screenshot: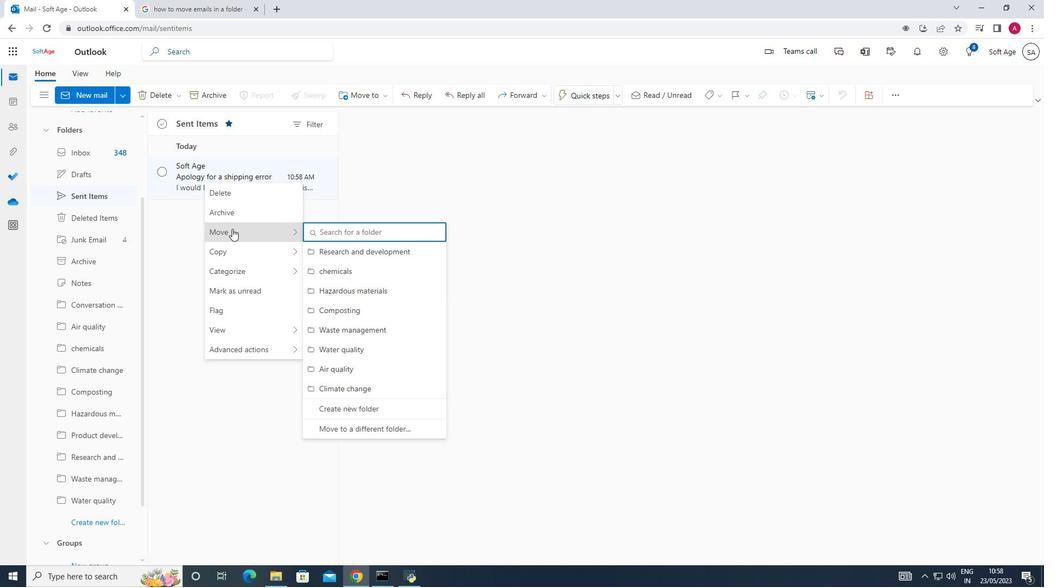 
Action: Mouse pressed left at (232, 228)
Screenshot: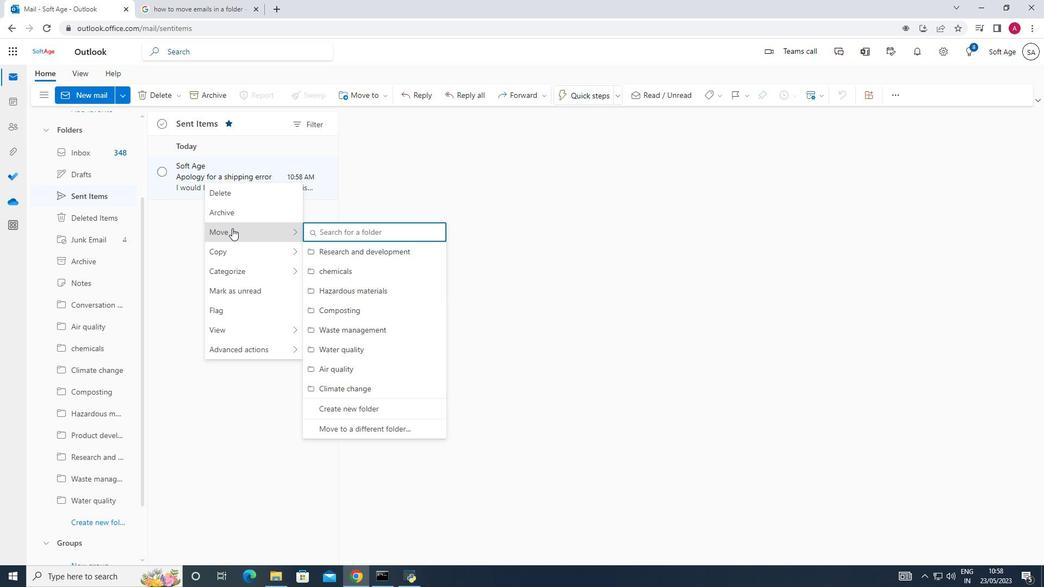 
Action: Mouse moved to (329, 236)
Screenshot: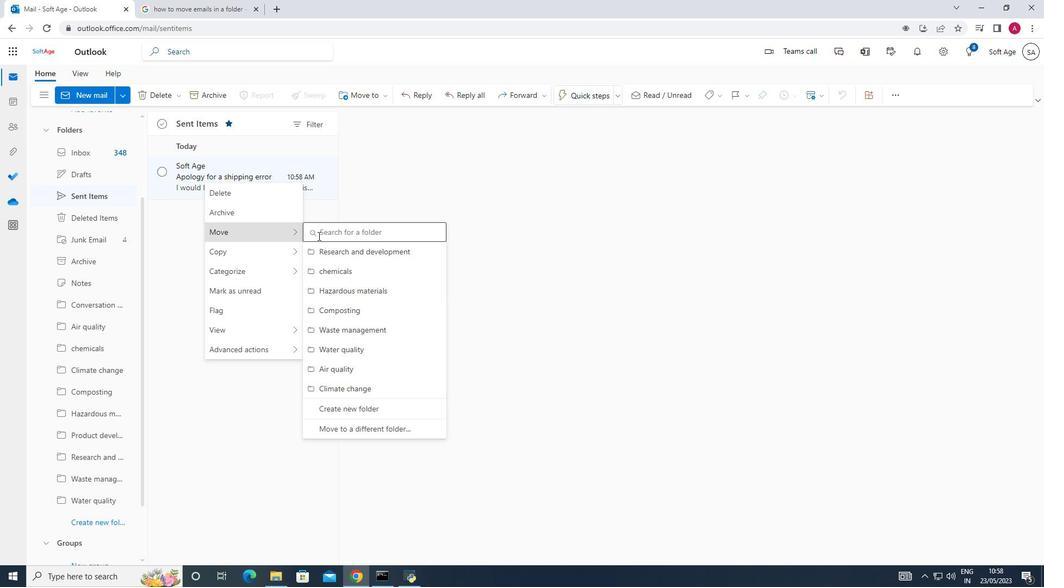 
Action: Mouse pressed left at (329, 236)
Screenshot: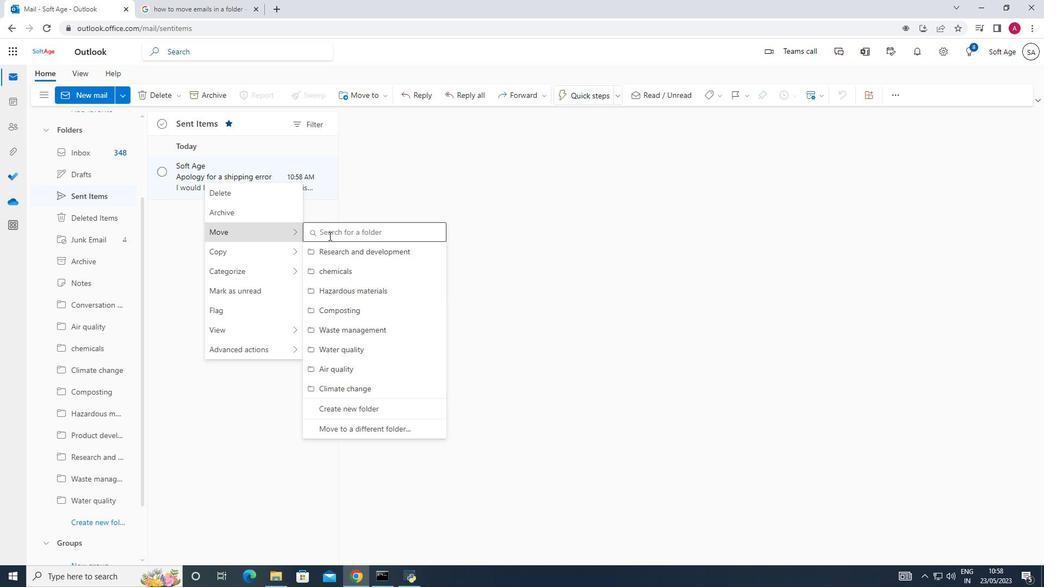 
Action: Mouse moved to (331, 236)
Screenshot: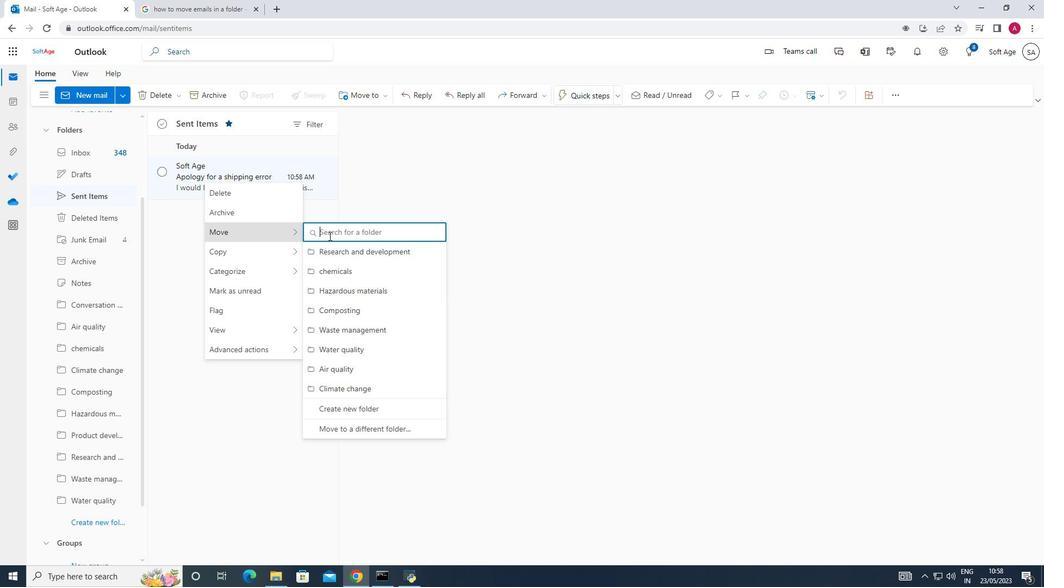 
Action: Key pressed product
Screenshot: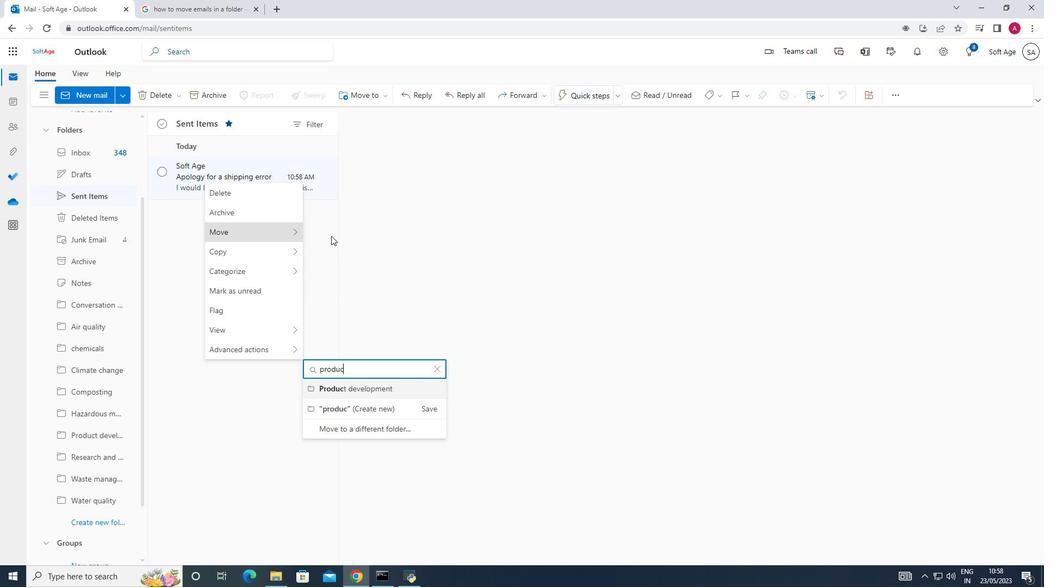 
Action: Mouse moved to (394, 390)
Screenshot: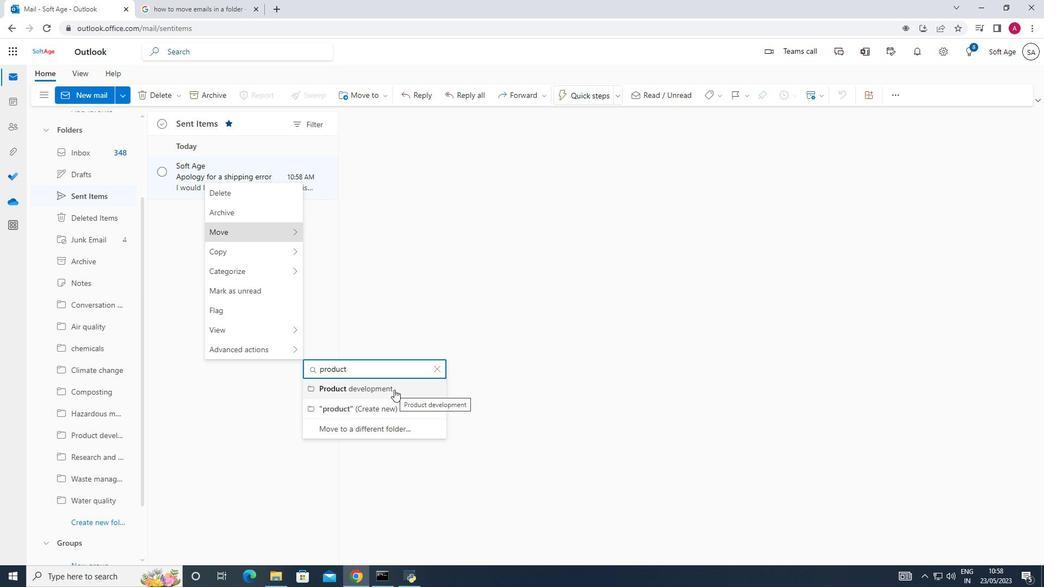 
Action: Mouse pressed left at (394, 390)
Screenshot: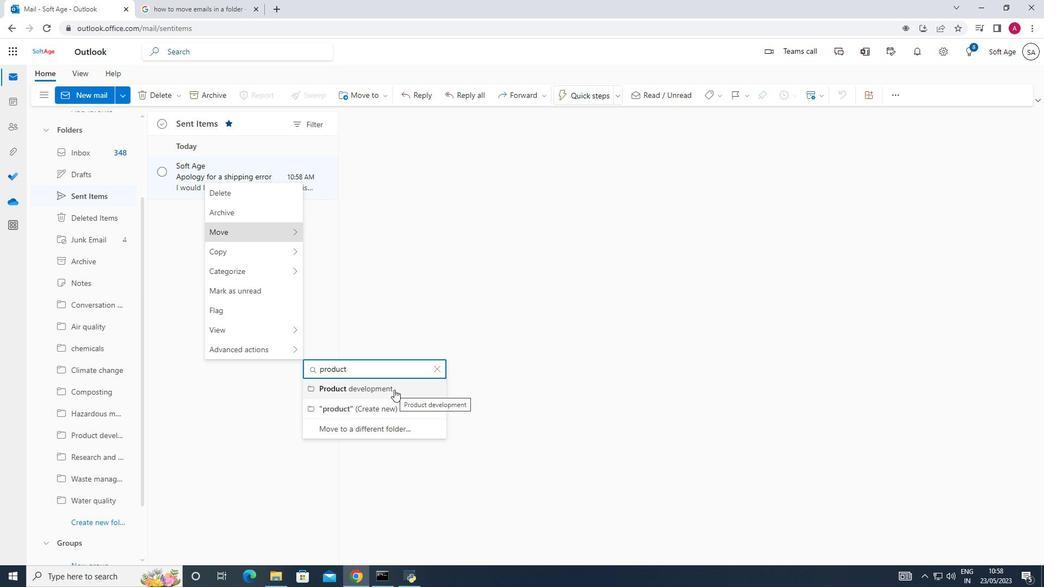 
